 Task: Send an email with the signature Dana Mitchell with the subject Thank you for a resume and the message We need to set up a training session for the new employees. Could you please arrange for this to happen? from softage.10@softage.net to softage.1@softage.net and move the email from Sent Items to the folder Landing pages
Action: Mouse moved to (81, 89)
Screenshot: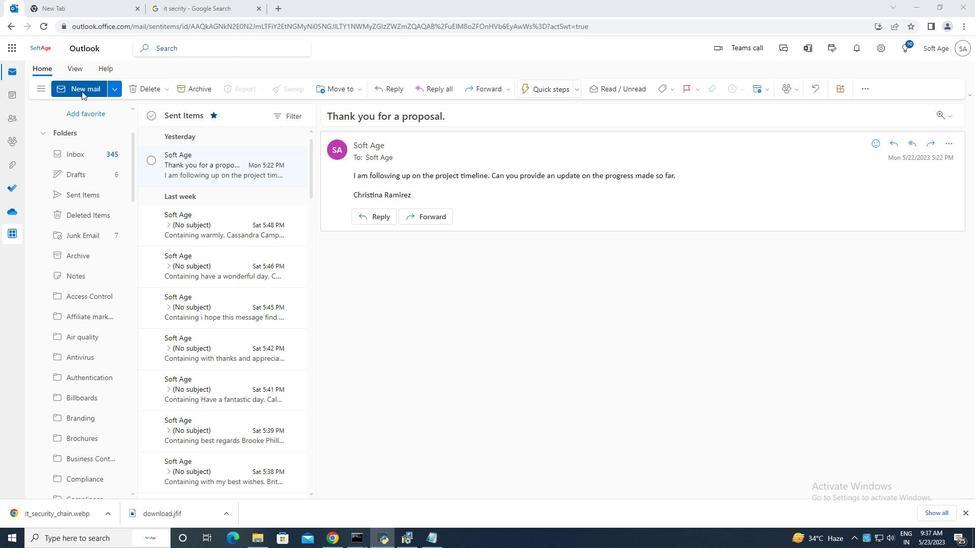 
Action: Mouse pressed left at (81, 89)
Screenshot: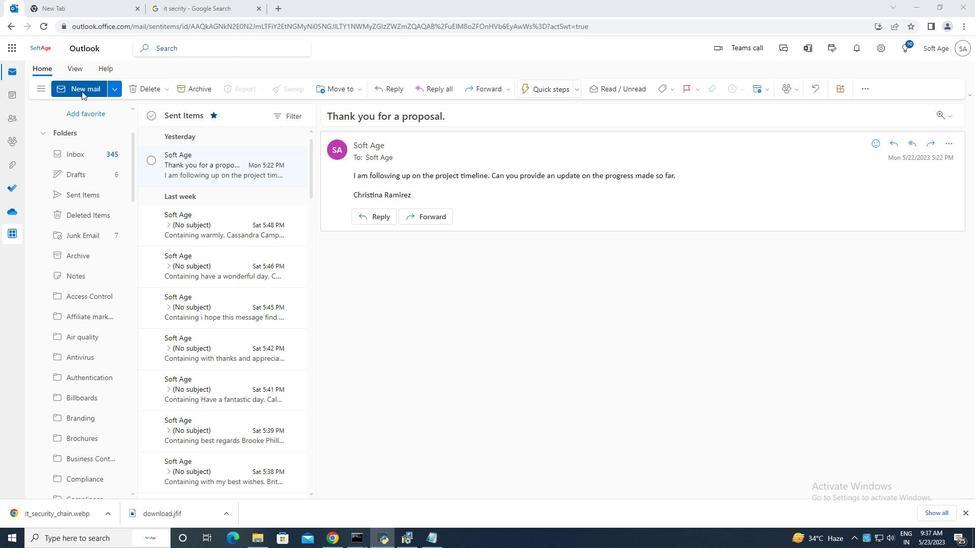 
Action: Mouse moved to (653, 90)
Screenshot: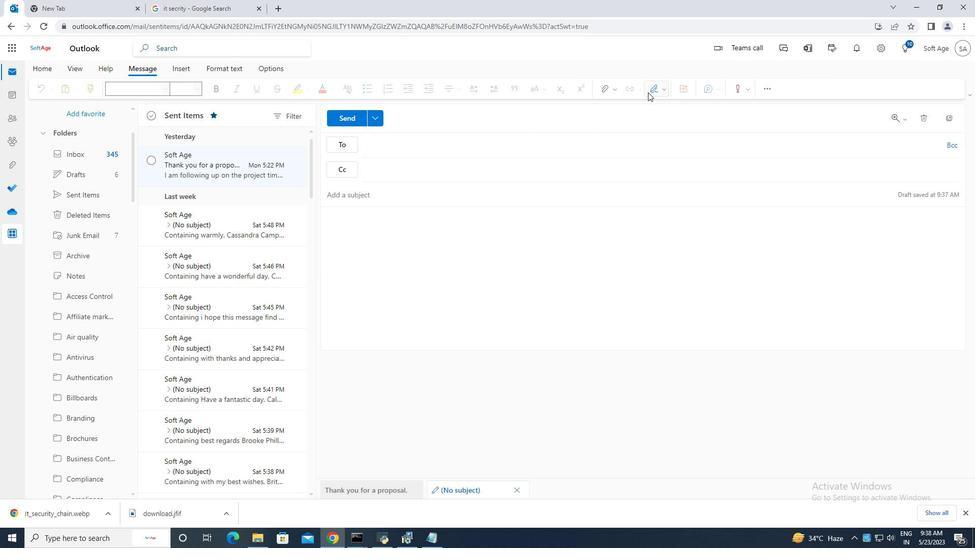 
Action: Mouse pressed left at (653, 90)
Screenshot: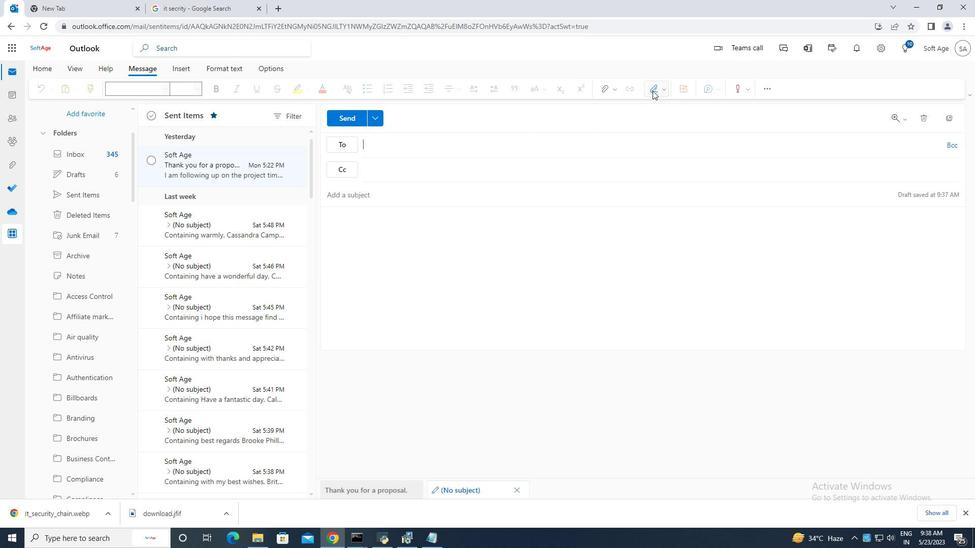 
Action: Mouse moved to (627, 133)
Screenshot: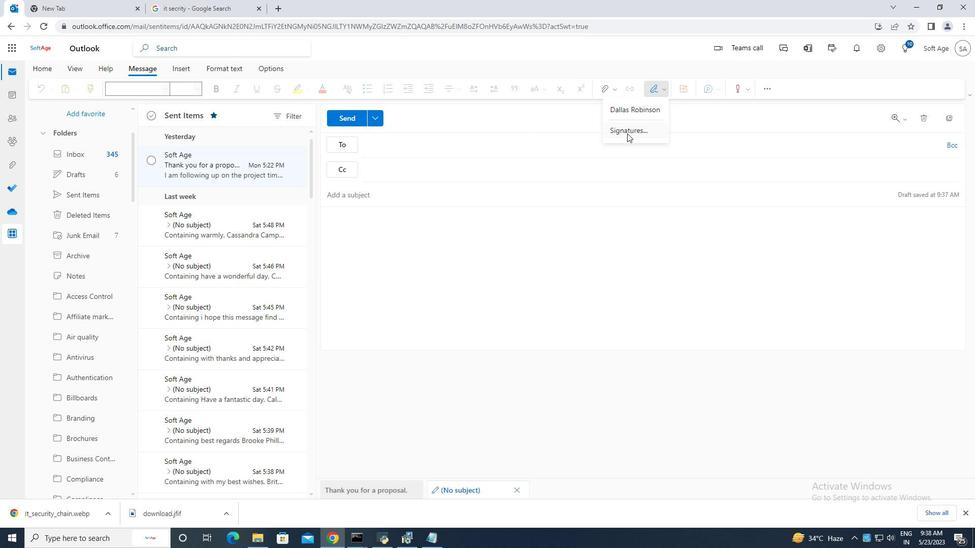 
Action: Mouse pressed left at (627, 133)
Screenshot: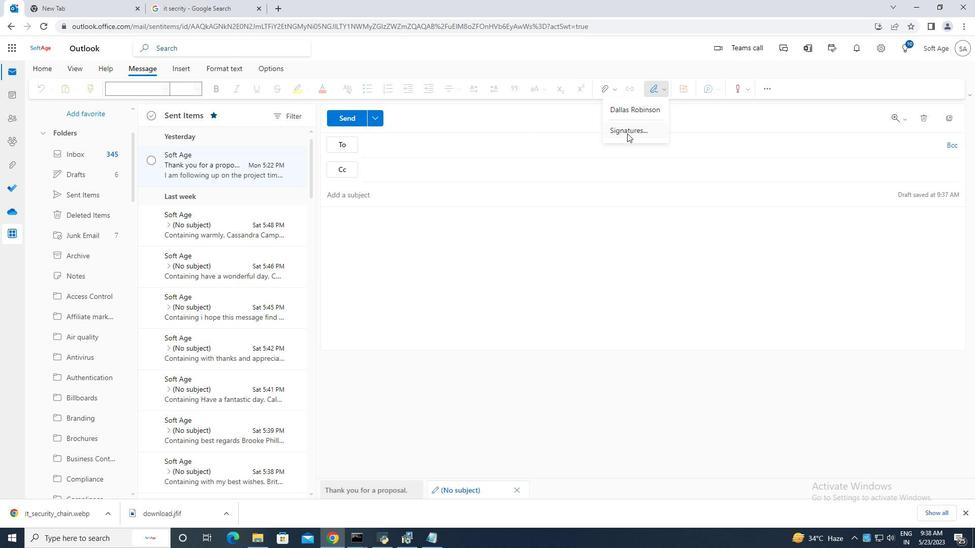 
Action: Mouse moved to (687, 168)
Screenshot: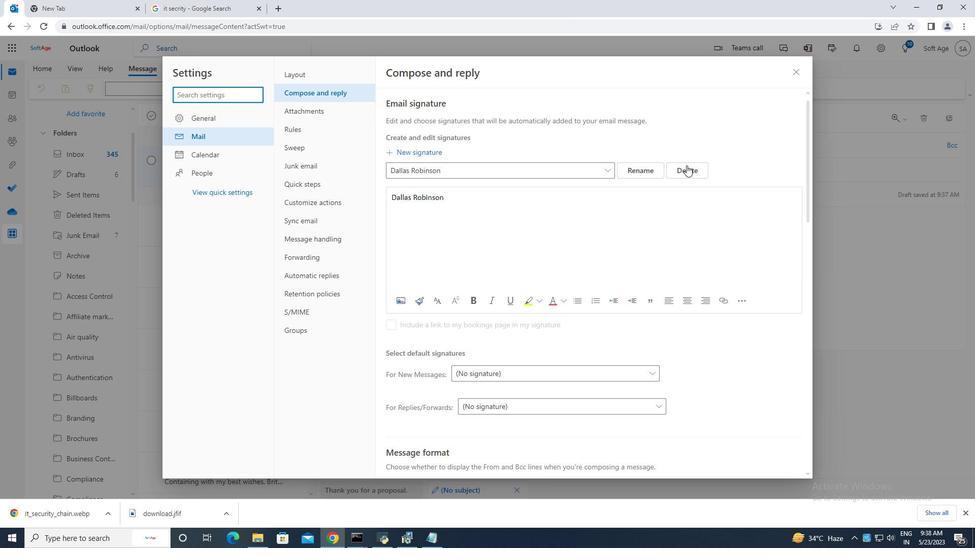 
Action: Mouse pressed left at (687, 168)
Screenshot: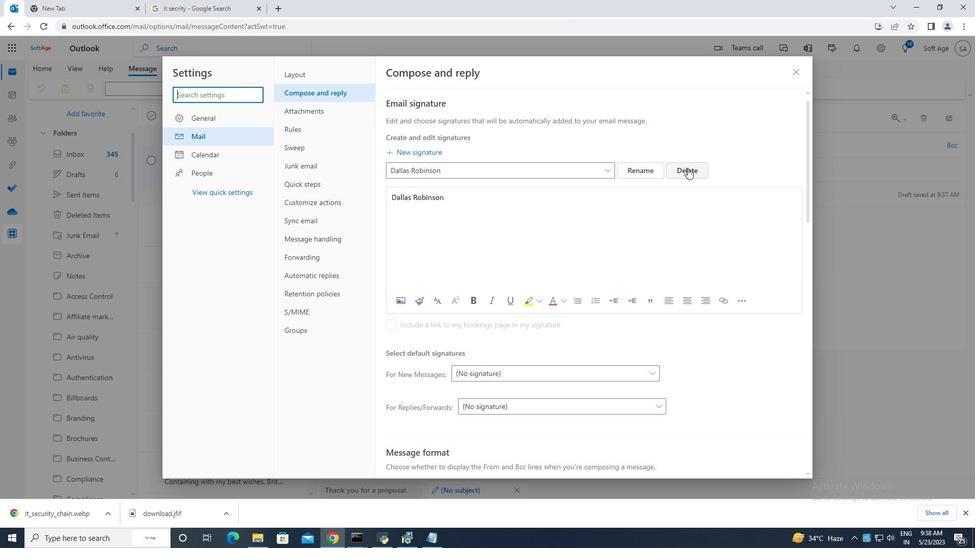 
Action: Mouse moved to (444, 168)
Screenshot: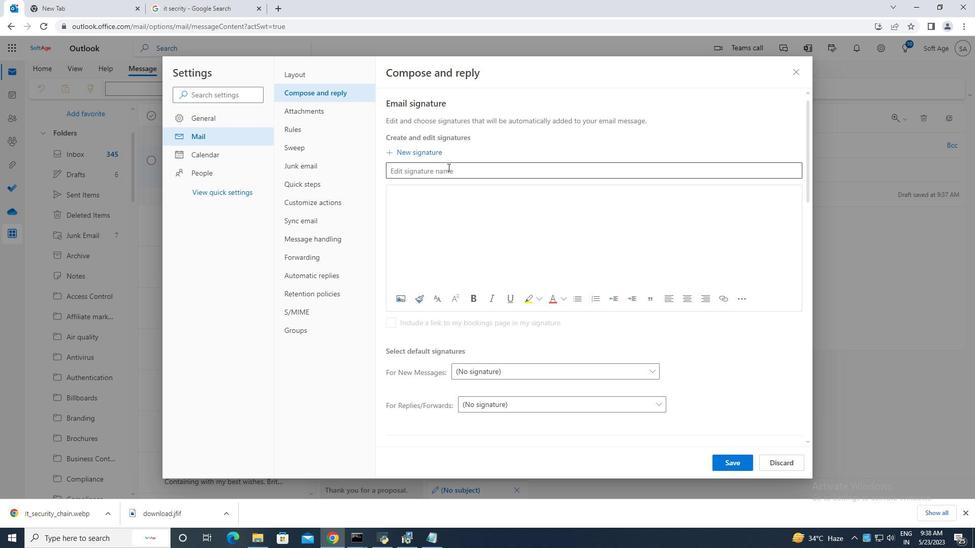 
Action: Mouse pressed left at (444, 168)
Screenshot: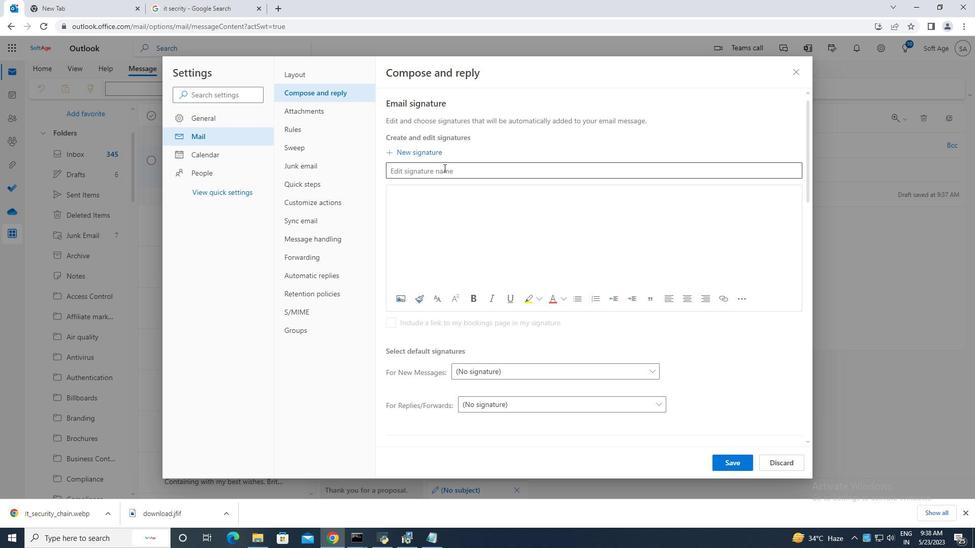 
Action: Mouse moved to (448, 170)
Screenshot: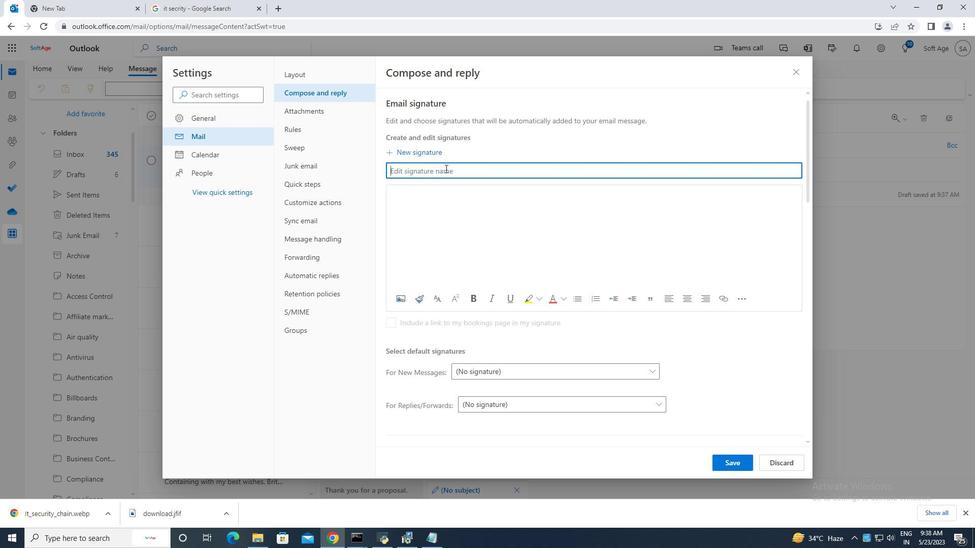 
Action: Key pressed <Key.caps_lock>D<Key.caps_lock>ana<Key.space><Key.caps_lock>M<Key.caps_lock>itchell<Key.space>
Screenshot: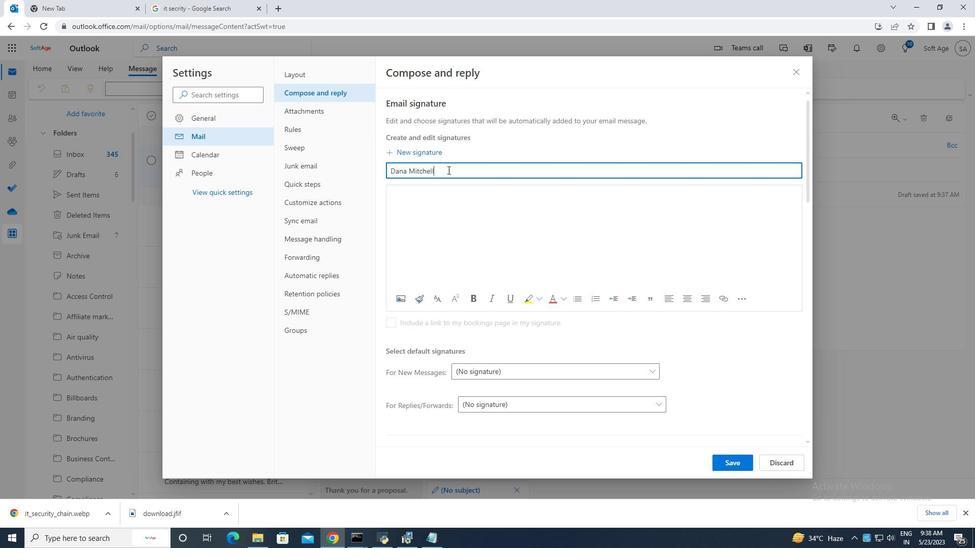 
Action: Mouse moved to (401, 207)
Screenshot: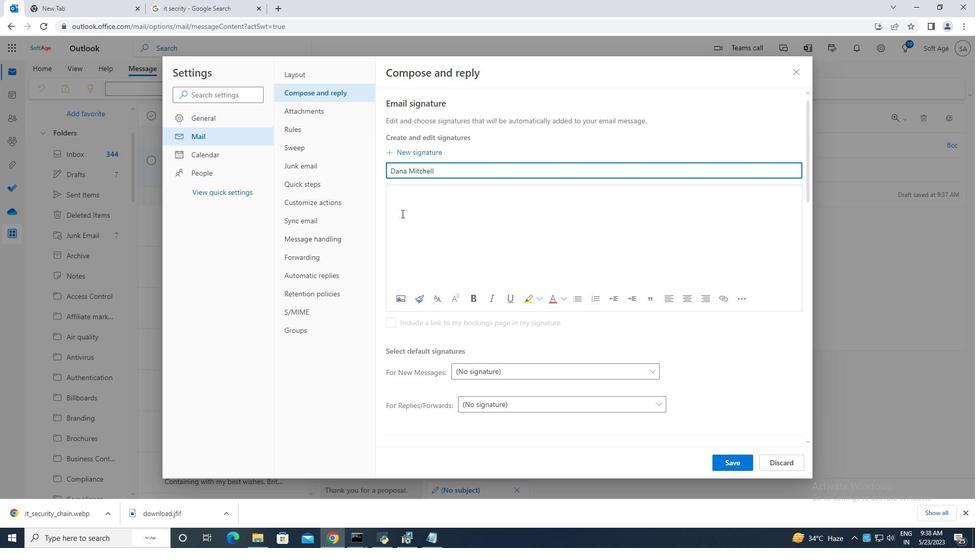 
Action: Mouse pressed left at (401, 207)
Screenshot: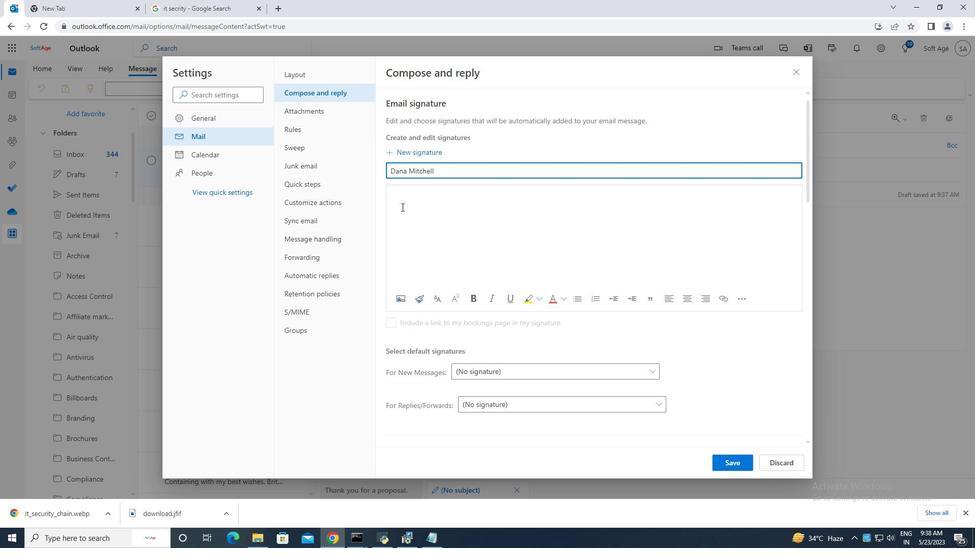
Action: Mouse moved to (402, 207)
Screenshot: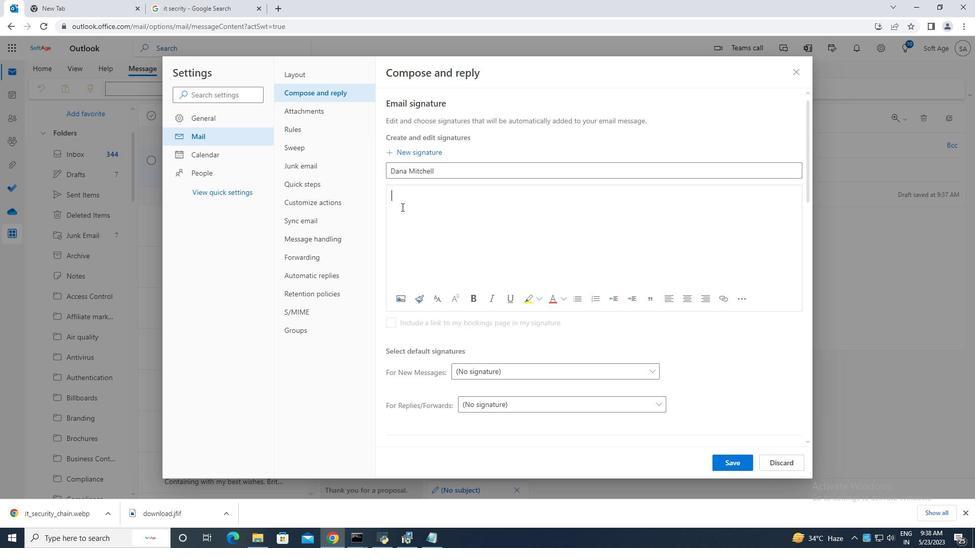 
Action: Key pressed <Key.caps_lock>D<Key.caps_lock>ana<Key.space><Key.caps_lock>M<Key.caps_lock>itchell
Screenshot: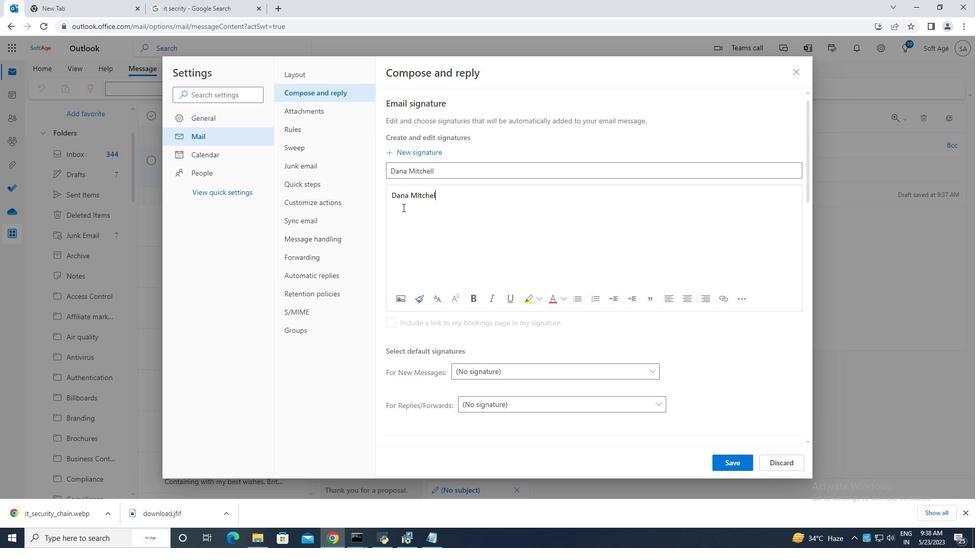 
Action: Mouse moved to (718, 459)
Screenshot: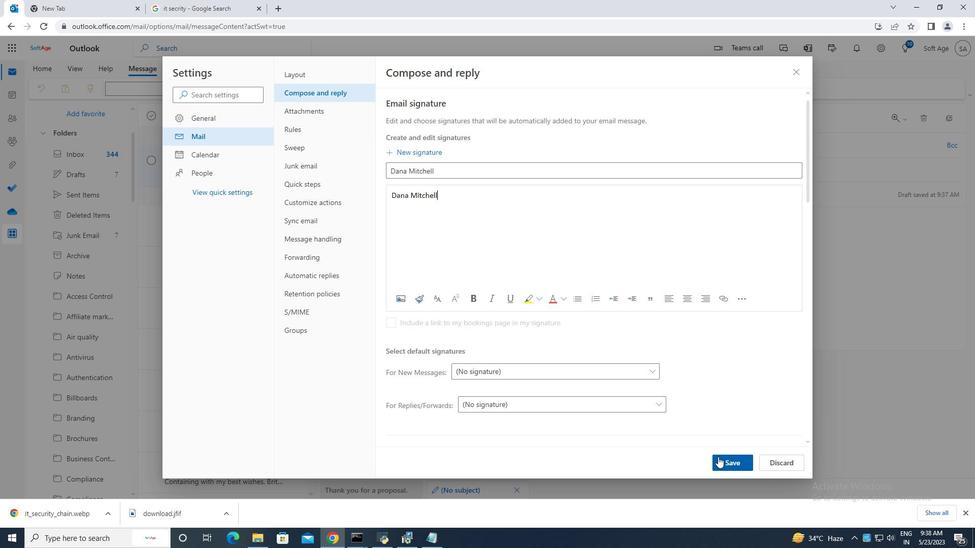 
Action: Mouse pressed left at (718, 459)
Screenshot: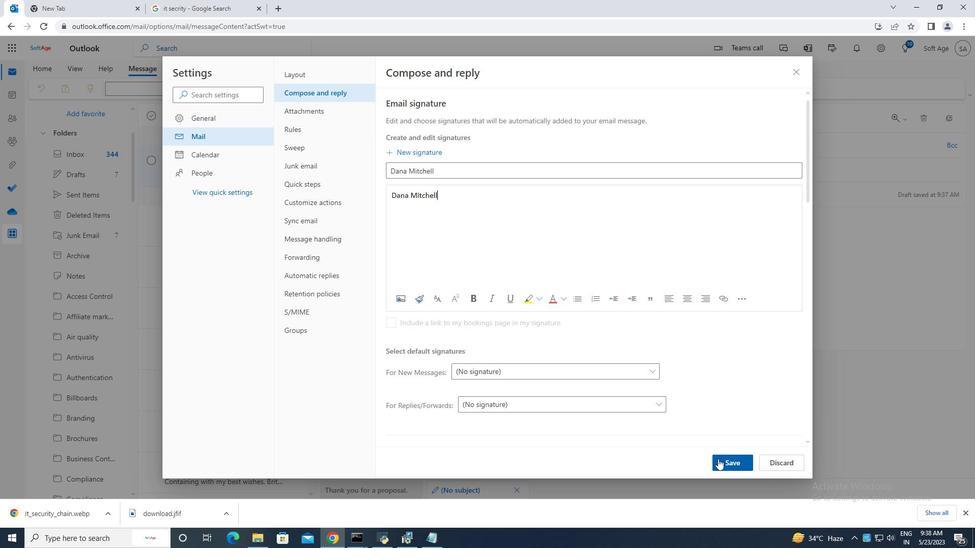 
Action: Mouse moved to (797, 72)
Screenshot: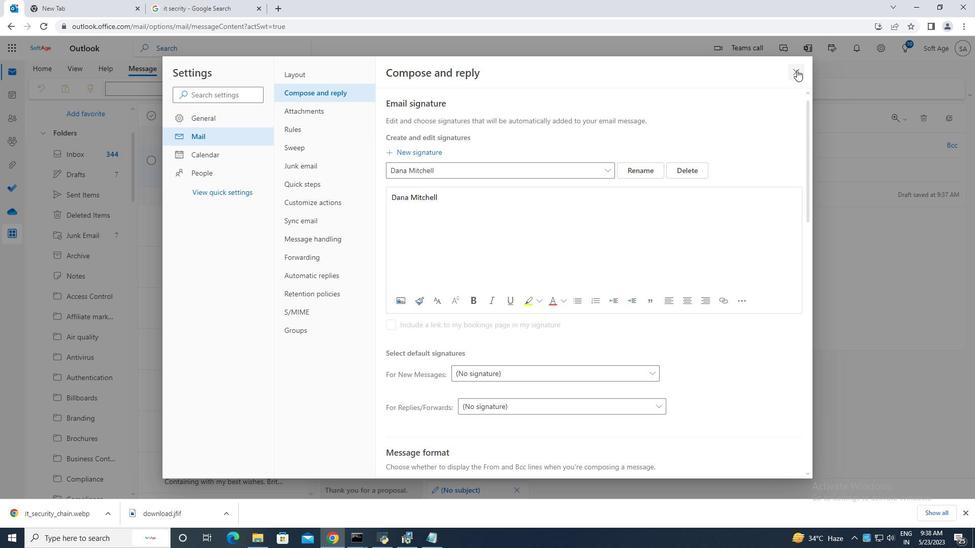 
Action: Mouse pressed left at (797, 72)
Screenshot: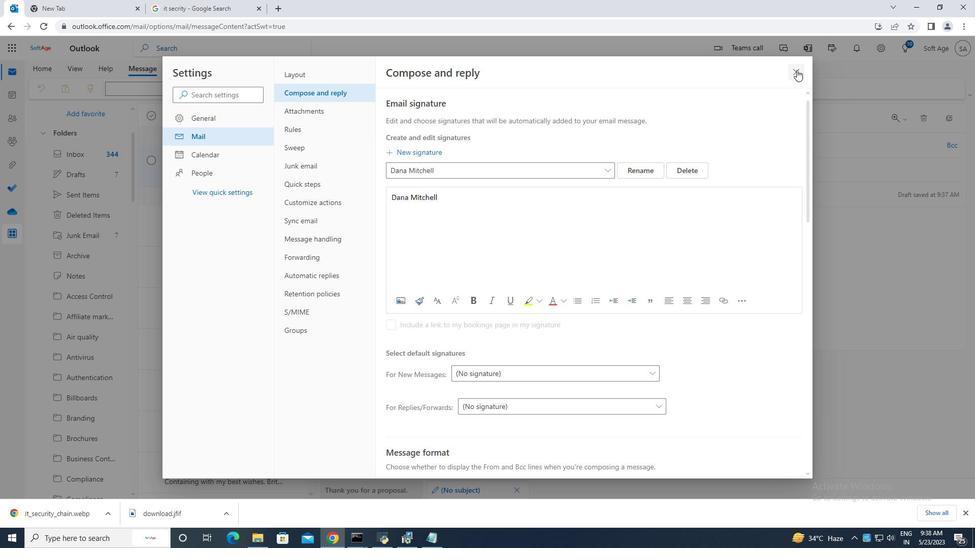 
Action: Mouse moved to (655, 92)
Screenshot: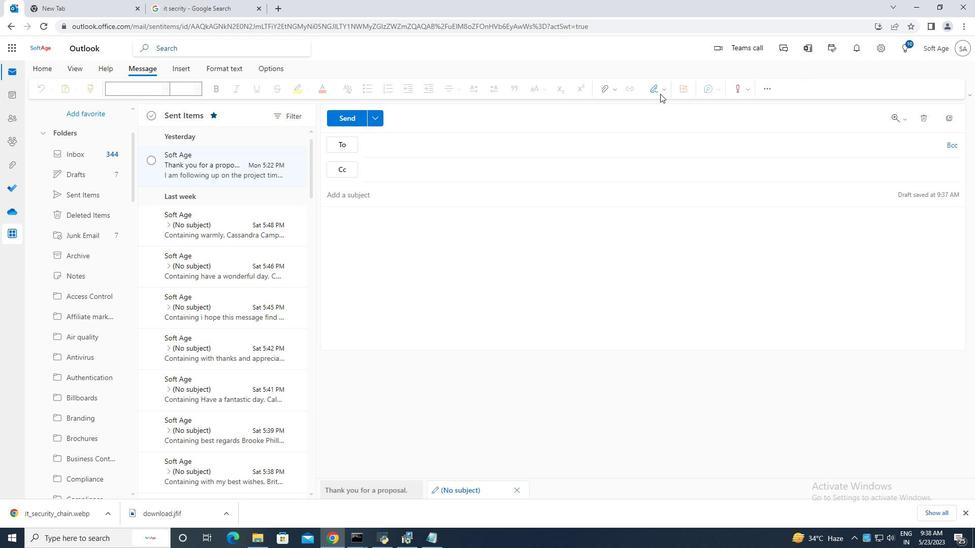 
Action: Mouse pressed left at (655, 92)
Screenshot: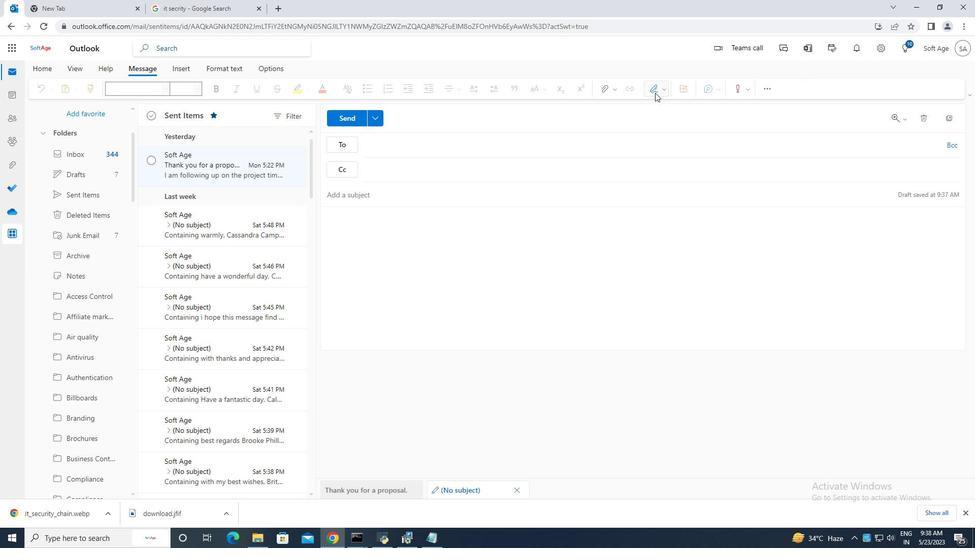 
Action: Mouse moved to (639, 107)
Screenshot: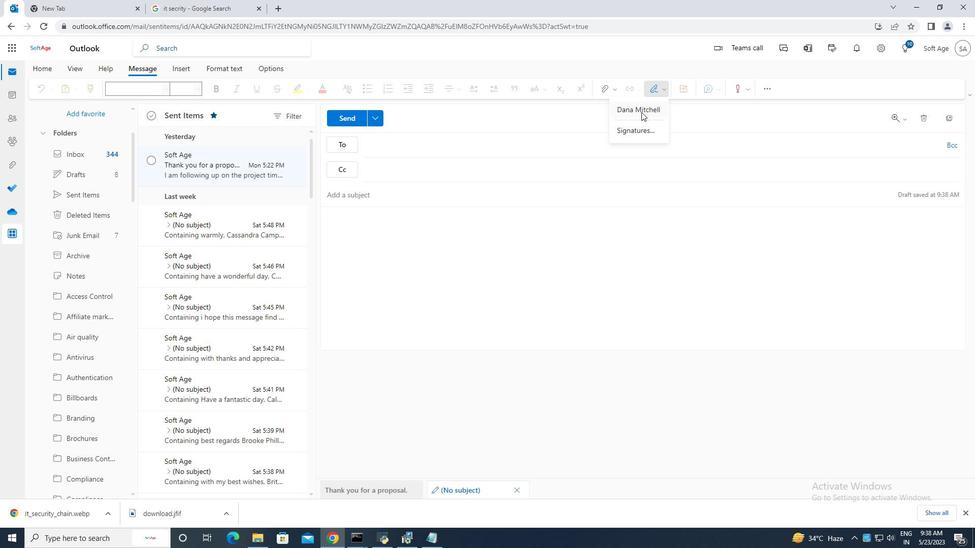 
Action: Mouse pressed left at (639, 107)
Screenshot: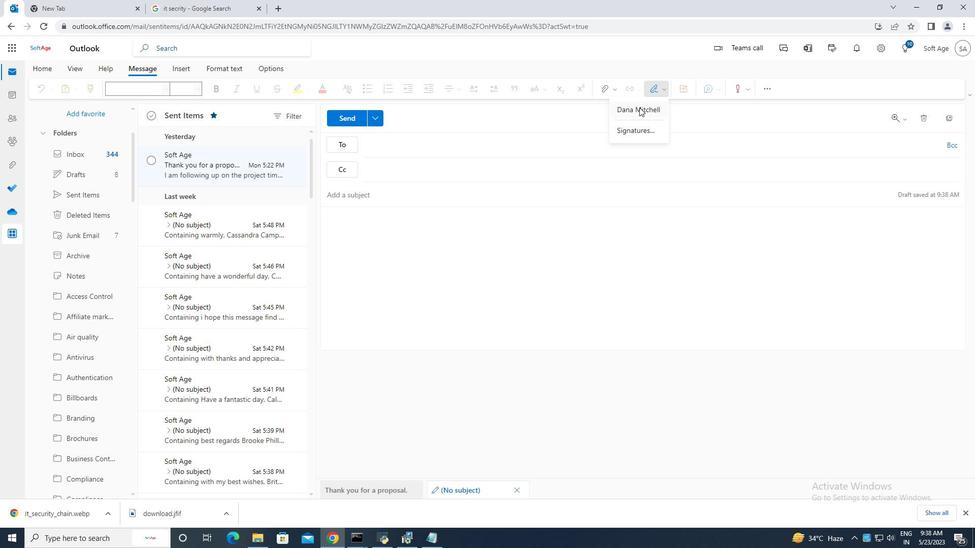 
Action: Mouse moved to (354, 217)
Screenshot: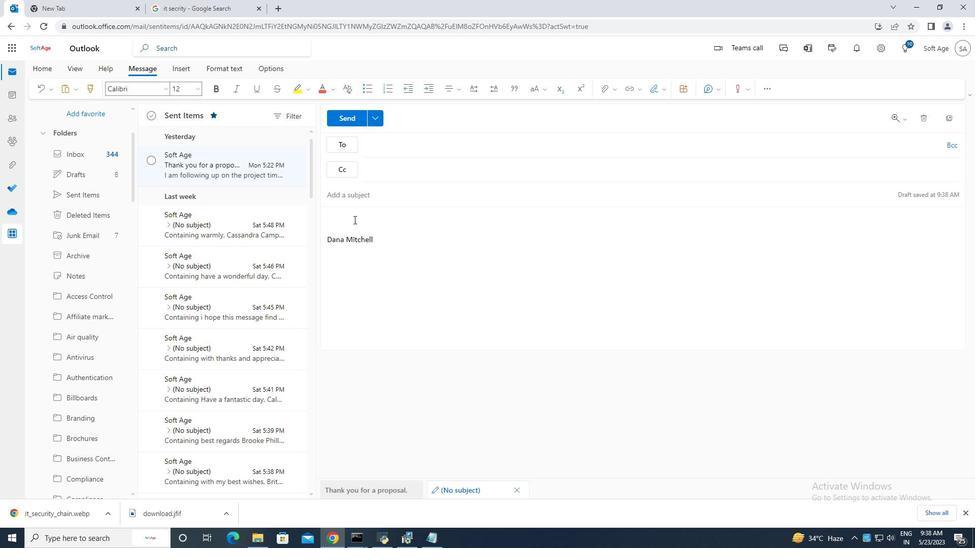 
Action: Key pressed <Key.caps_lock>T<Key.caps_lock>hank<Key.space>you<Key.space>with<Key.space><Key.backspace><Key.backspace><Key.backspace><Key.backspace><Key.backspace>for<Key.space>a<Key.space>resume<Key.space><Key.backspace>.
Screenshot: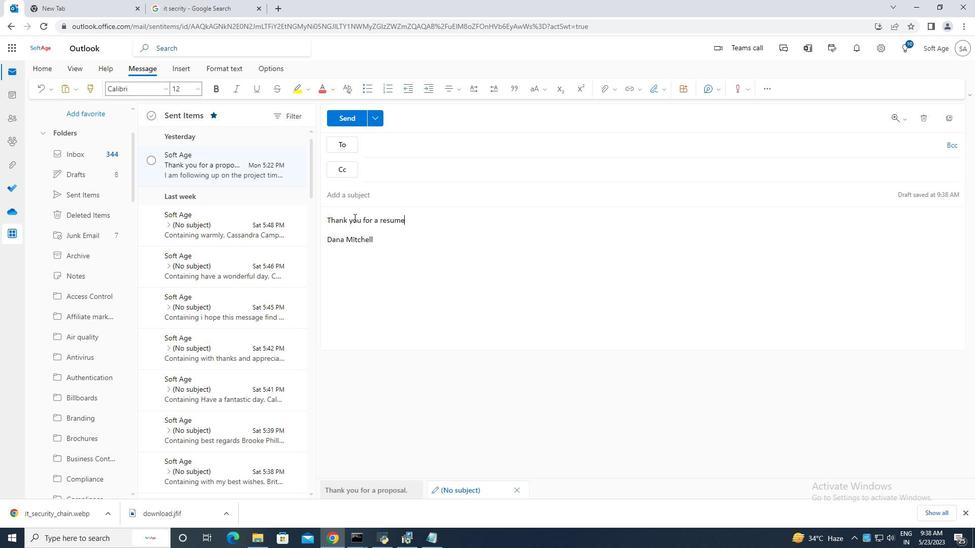 
Action: Mouse moved to (335, 225)
Screenshot: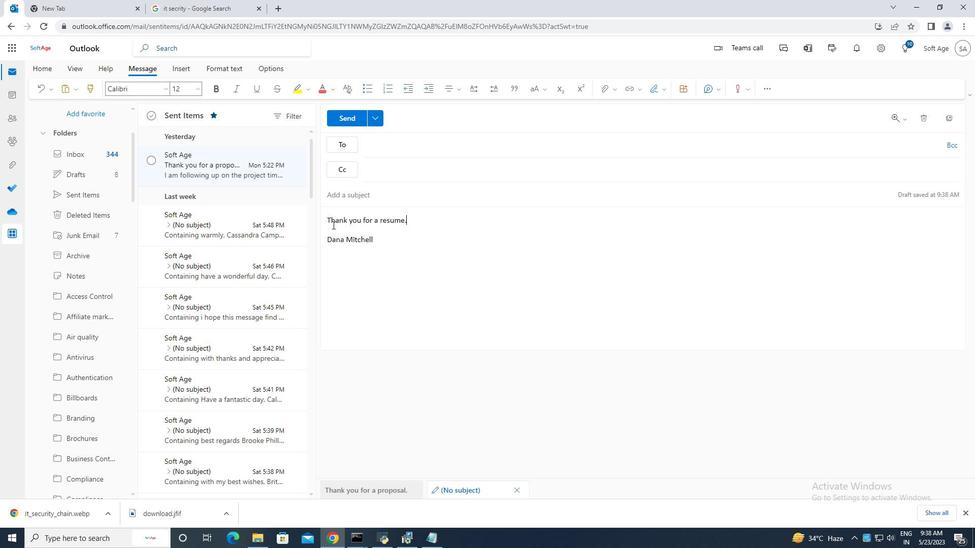 
Action: Key pressed <Key.backspace><Key.backspace><Key.backspace><Key.backspace><Key.backspace><Key.backspace><Key.backspace><Key.backspace><Key.backspace><Key.backspace><Key.backspace><Key.backspace><Key.backspace><Key.backspace><Key.backspace><Key.backspace><Key.backspace><Key.backspace><Key.backspace><Key.backspace><Key.backspace><Key.backspace><Key.backspace>
Screenshot: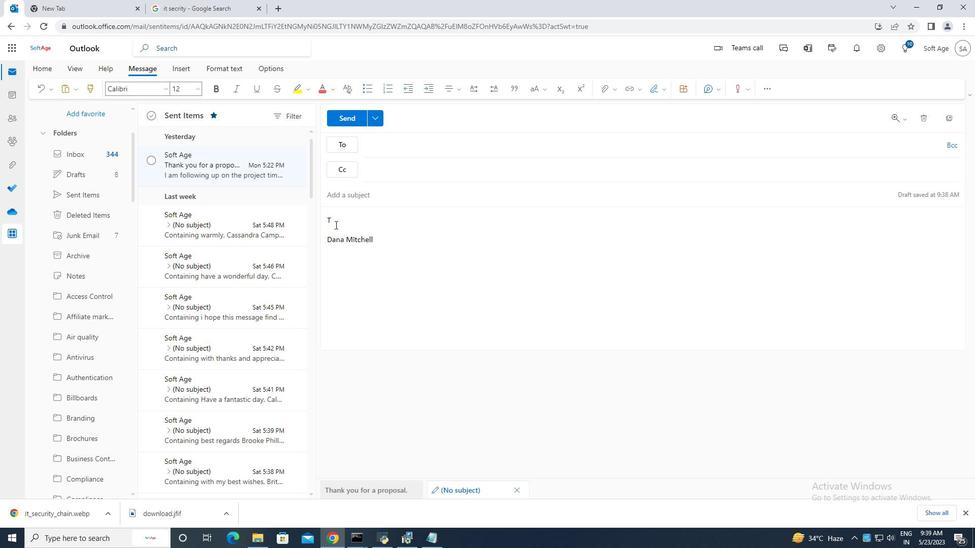 
Action: Mouse moved to (355, 190)
Screenshot: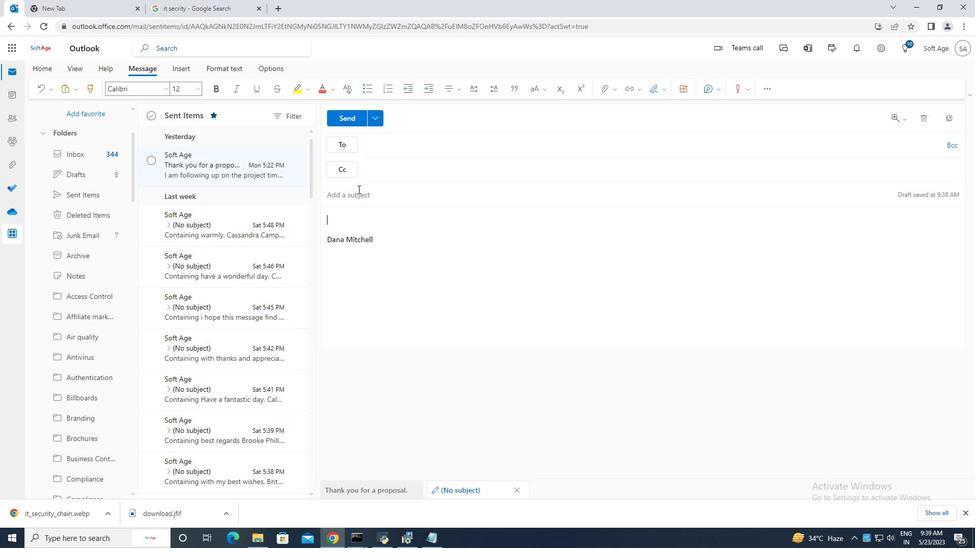 
Action: Mouse pressed left at (355, 190)
Screenshot: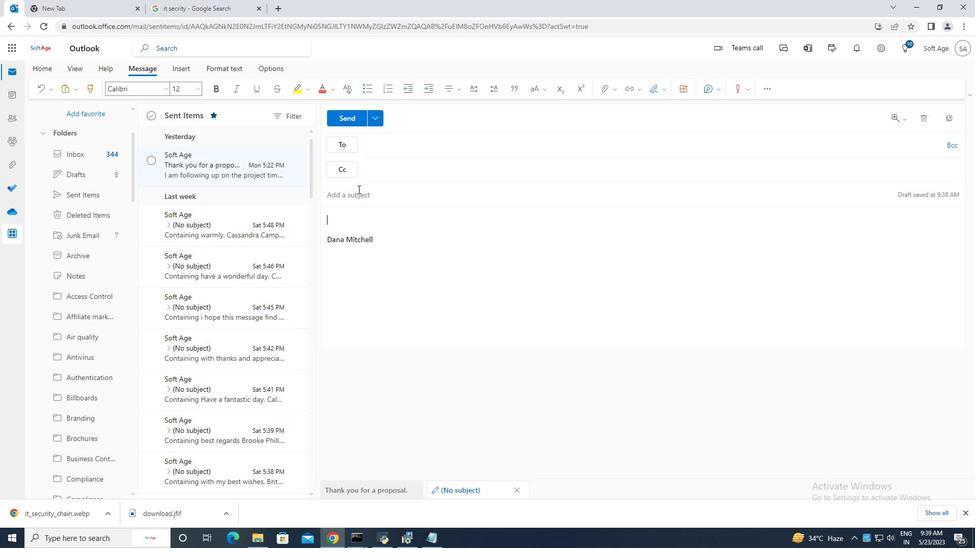 
Action: Key pressed <Key.caps_lock>T<Key.caps_lock>hank<Key.space>you<Key.space>for<Key.space>a<Key.space>resume<Key.space><Key.backspace>.
Screenshot: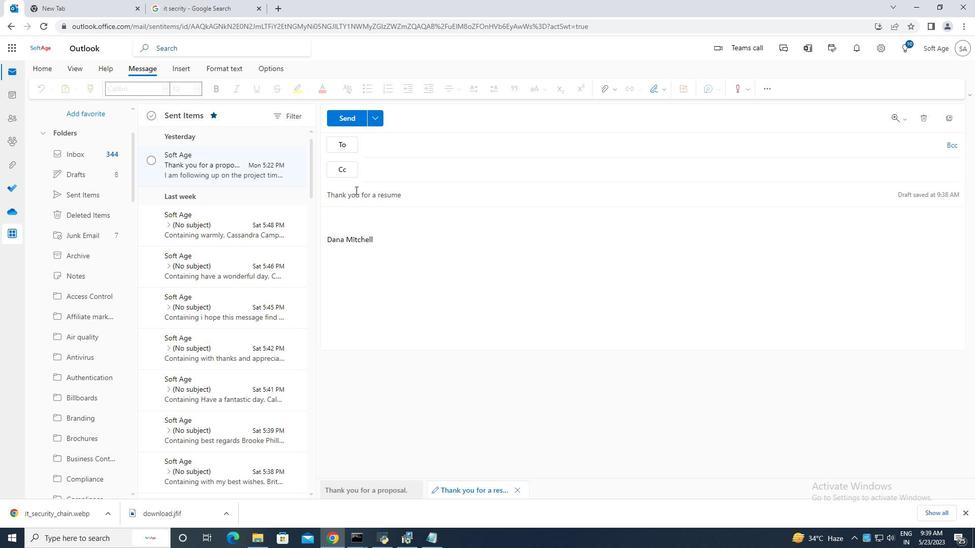 
Action: Mouse moved to (361, 218)
Screenshot: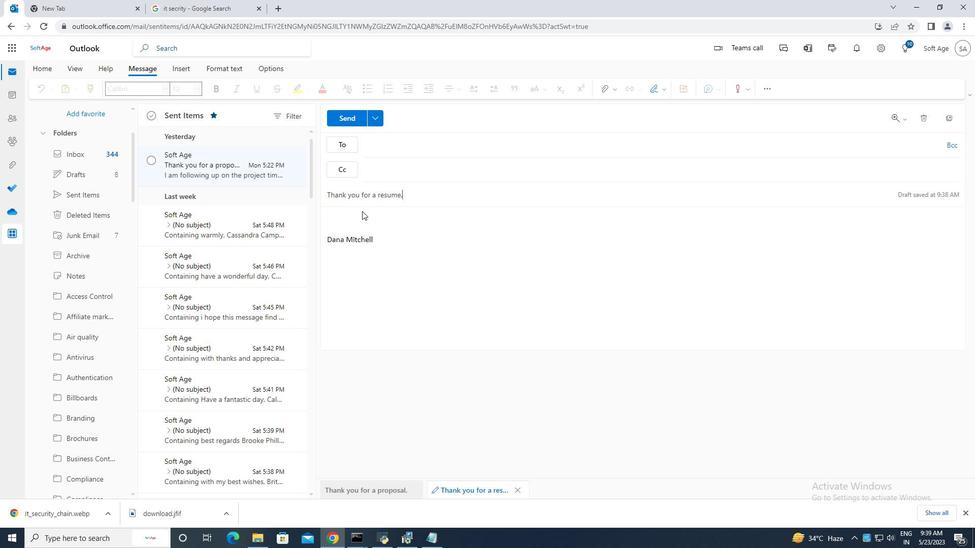 
Action: Mouse pressed left at (361, 218)
Screenshot: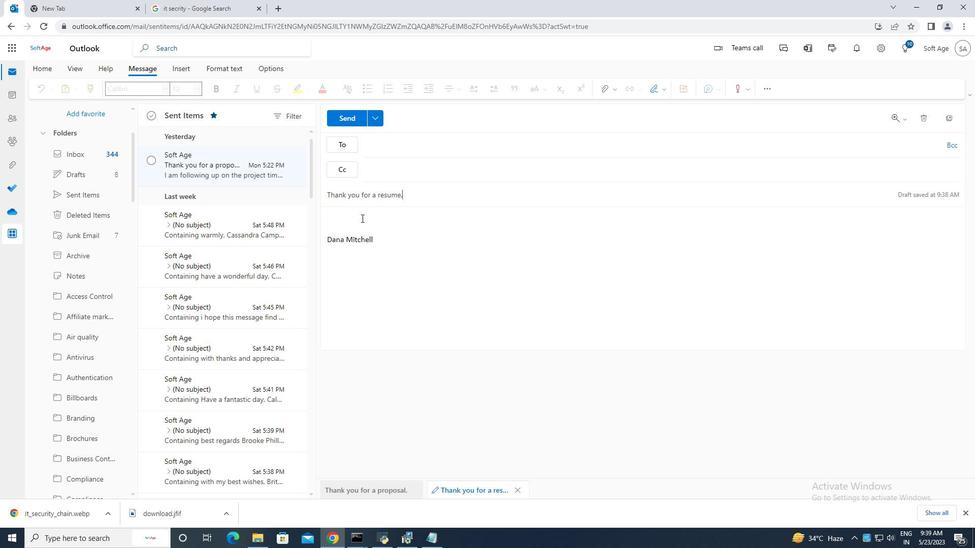 
Action: Key pressed <Key.caps_lock>W<Key.caps_lock>e<Key.space>need<Key.space>to<Key.space>set<Key.space>up<Key.space>a<Key.space>training<Key.space>session<Key.space>for<Key.space>the<Key.space>new<Key.space>employee.<Key.space><Key.caps_lock>C<Key.caps_lock>ould<Key.space>you<Key.space>please<Key.space>arrange<Key.space>for<Key.space>this<Key.space>to<Key.space>happen.
Screenshot: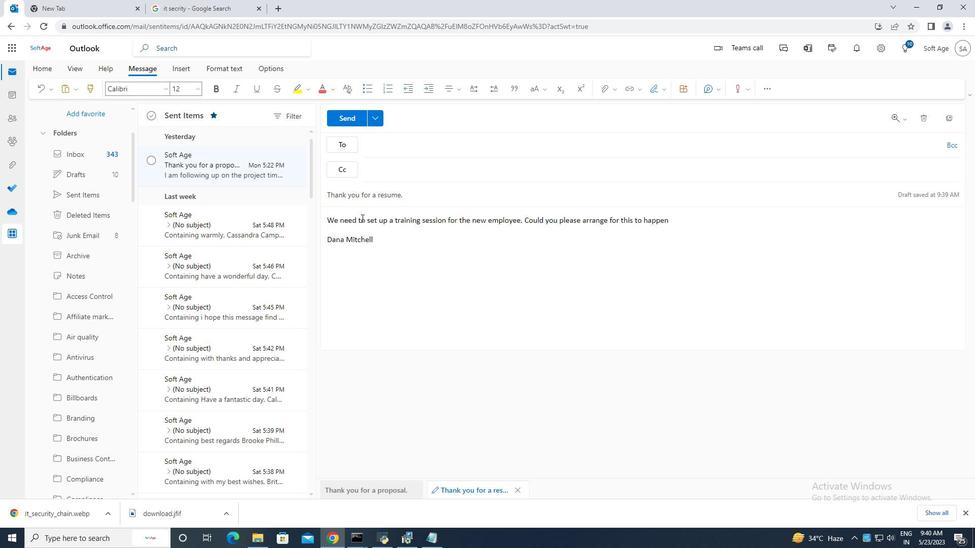 
Action: Mouse moved to (396, 142)
Screenshot: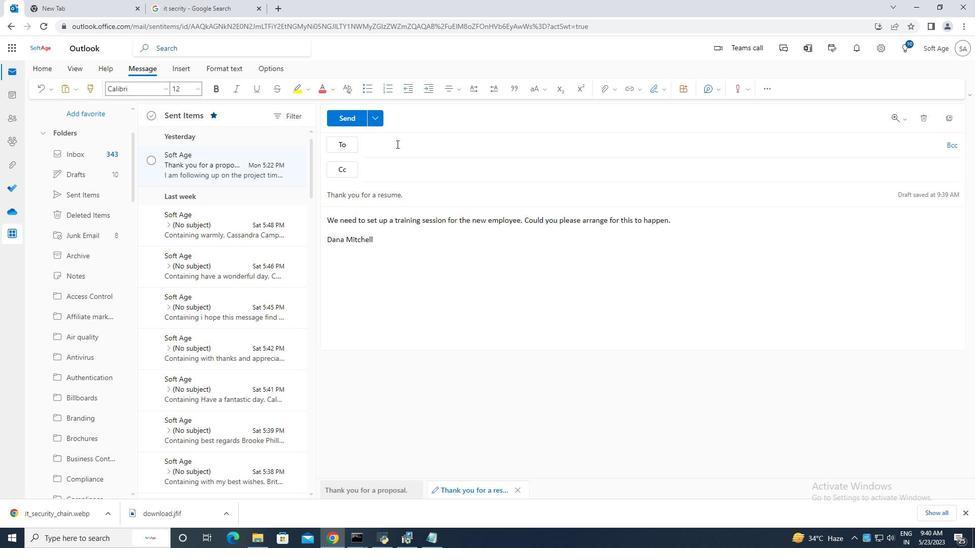 
Action: Mouse pressed left at (396, 142)
Screenshot: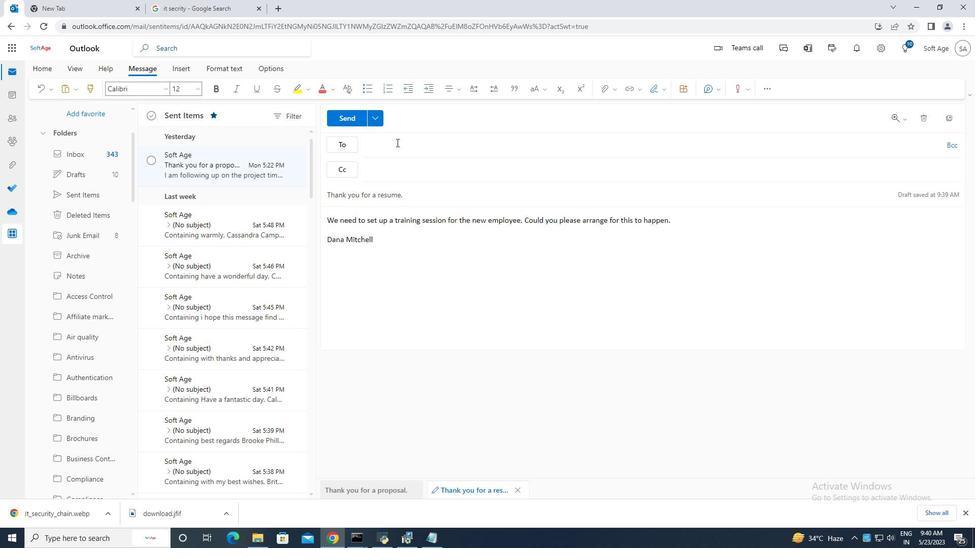 
Action: Mouse moved to (397, 142)
Screenshot: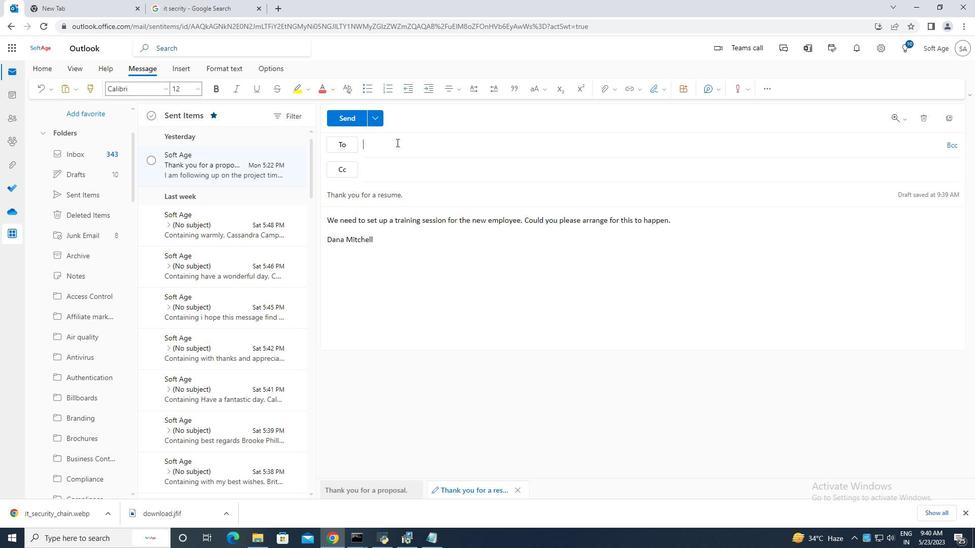 
Action: Key pressed softage.1<Key.shift>@
Screenshot: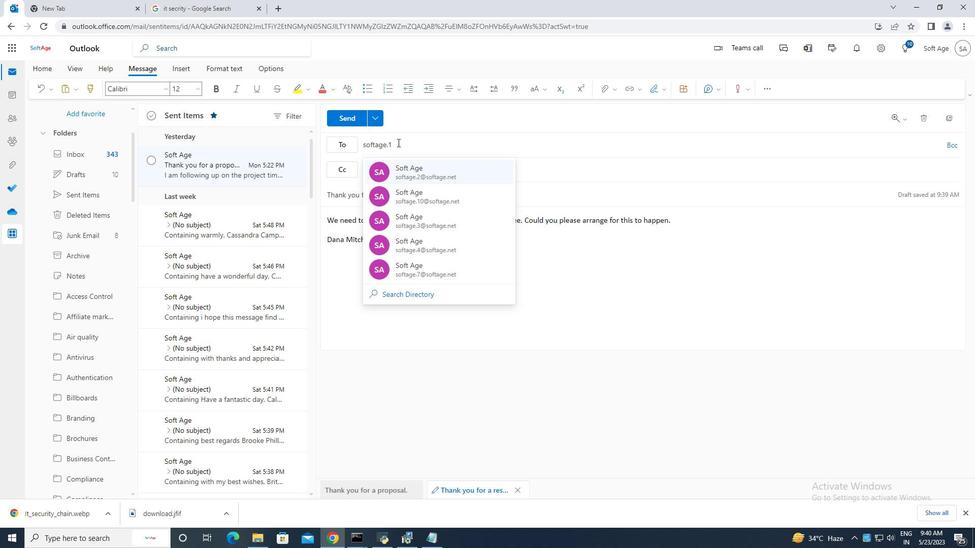 
Action: Mouse moved to (478, 224)
Screenshot: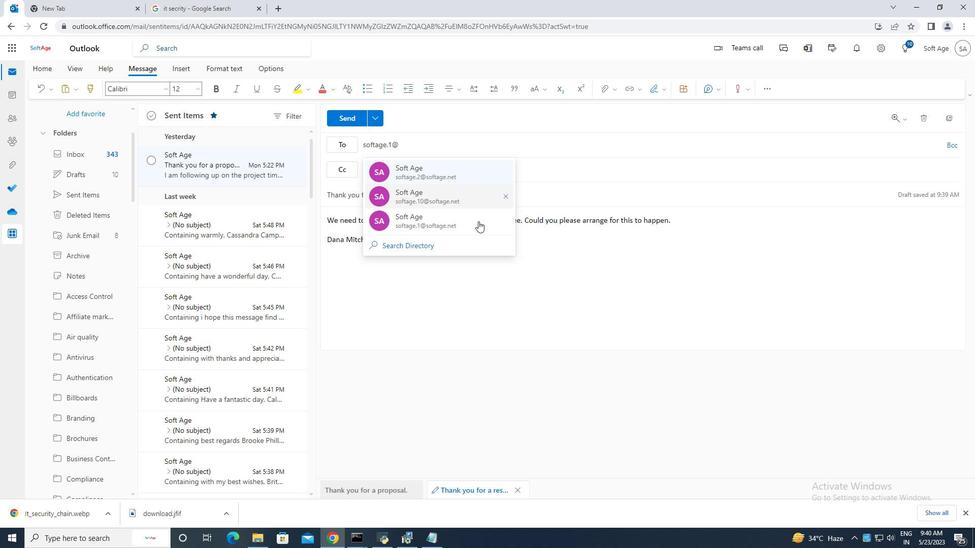 
Action: Mouse pressed left at (478, 224)
Screenshot: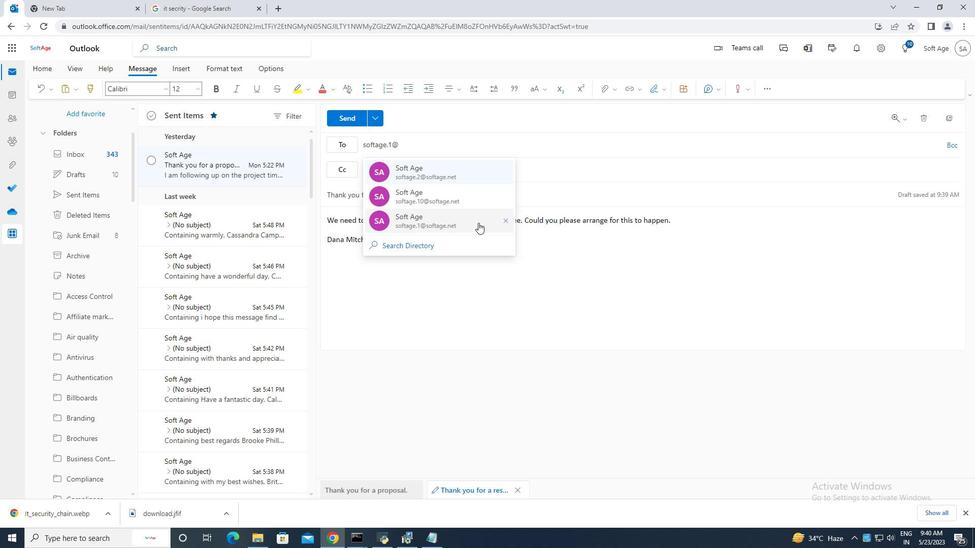 
Action: Mouse moved to (74, 463)
Screenshot: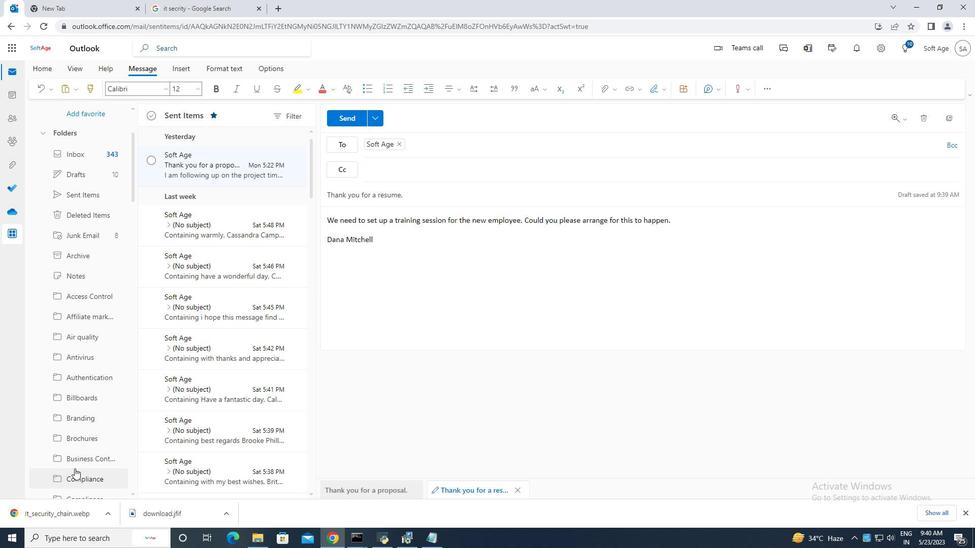 
Action: Mouse scrolled (74, 462) with delta (0, 0)
Screenshot: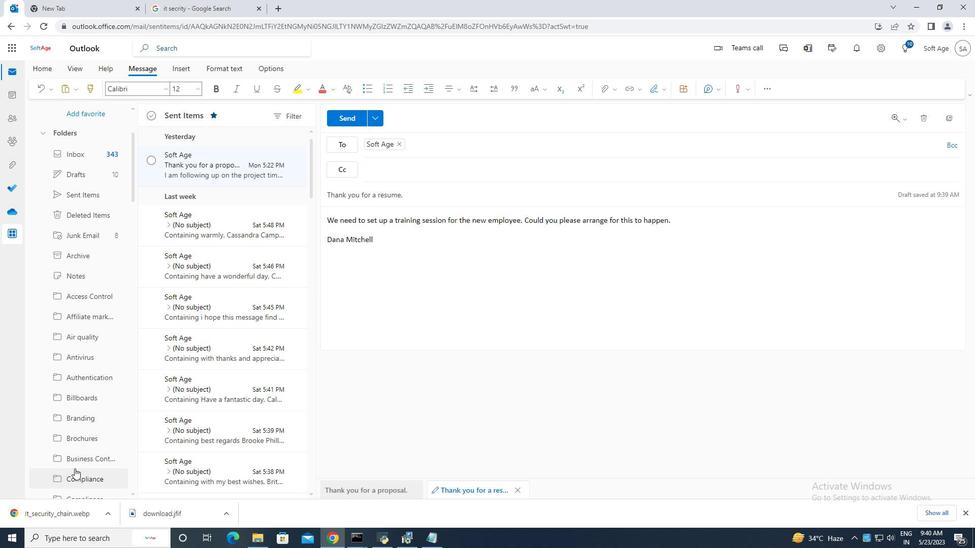 
Action: Mouse scrolled (74, 462) with delta (0, 0)
Screenshot: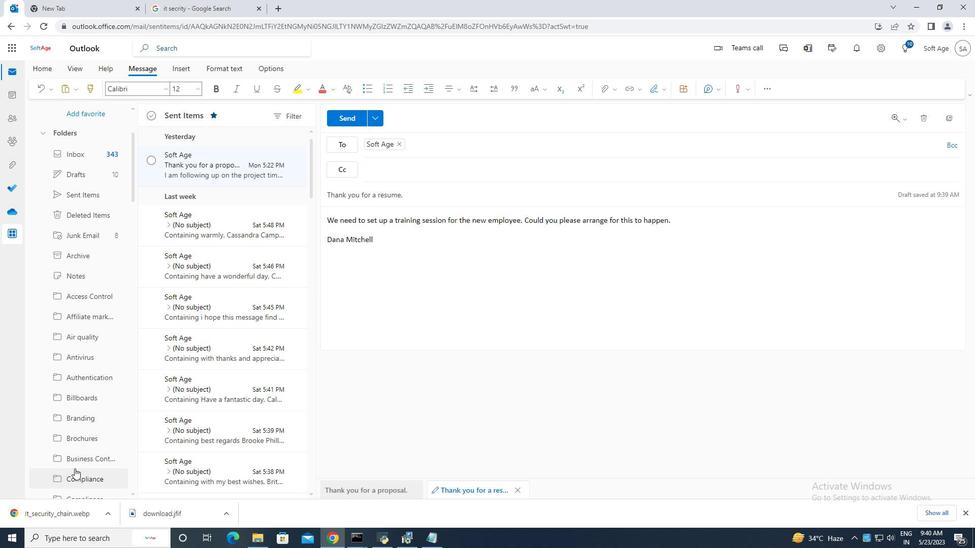 
Action: Mouse scrolled (74, 462) with delta (0, 0)
Screenshot: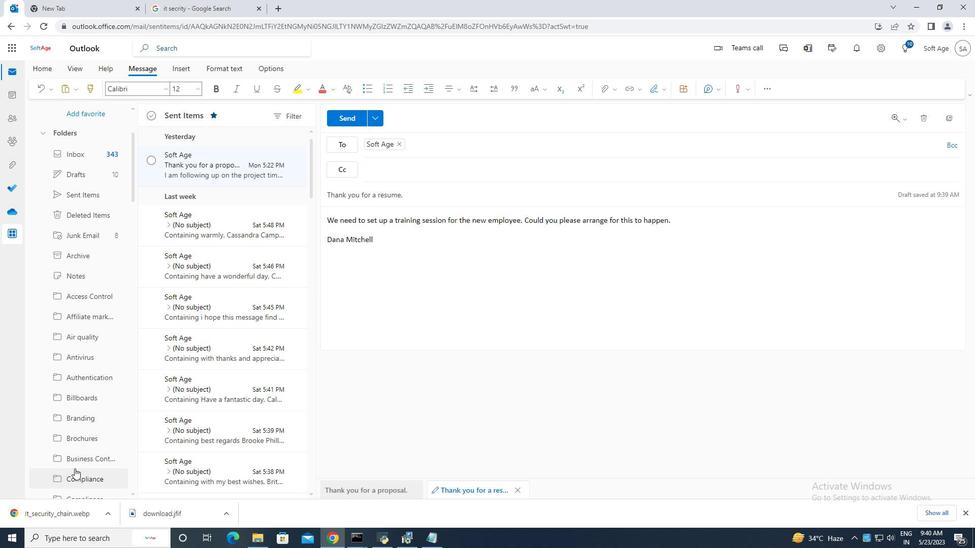 
Action: Mouse scrolled (74, 462) with delta (0, 0)
Screenshot: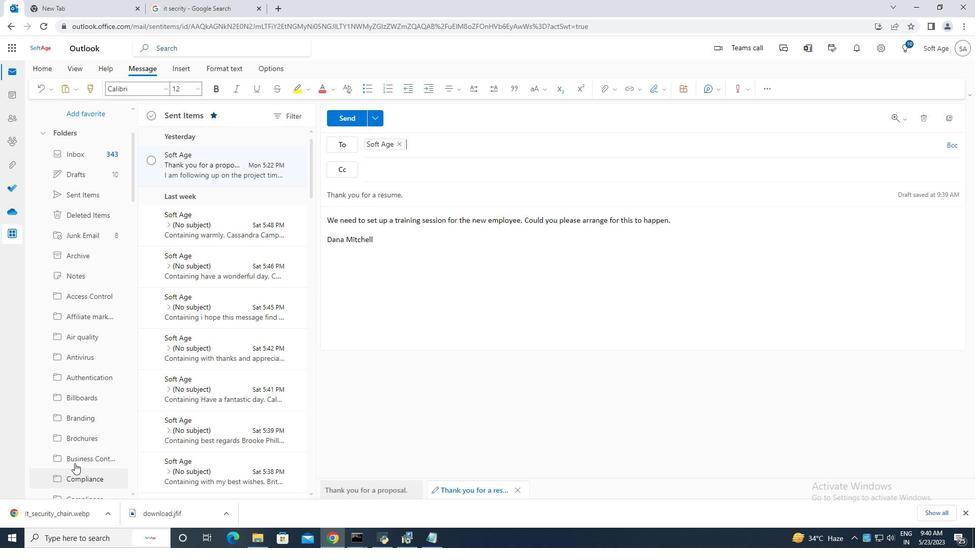 
Action: Mouse scrolled (74, 462) with delta (0, 0)
Screenshot: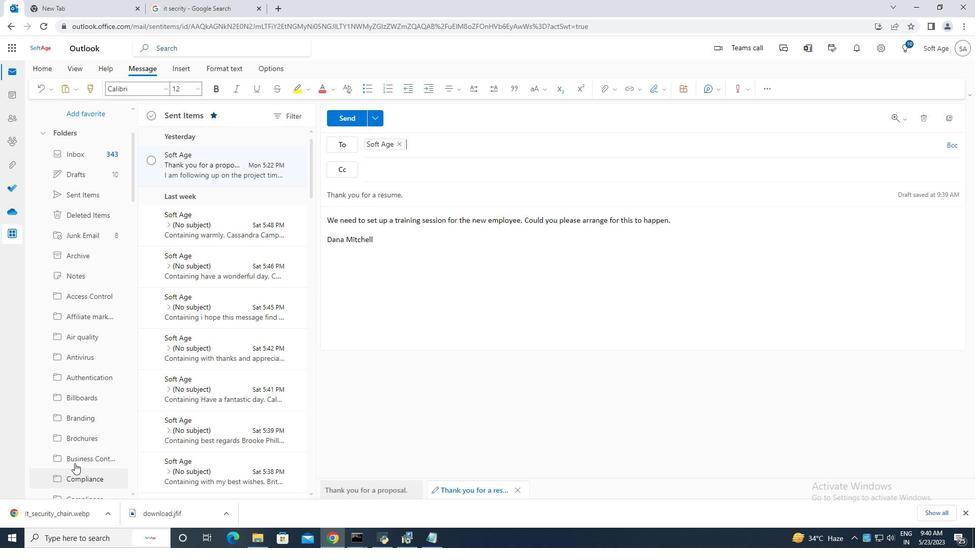 
Action: Mouse scrolled (74, 462) with delta (0, 0)
Screenshot: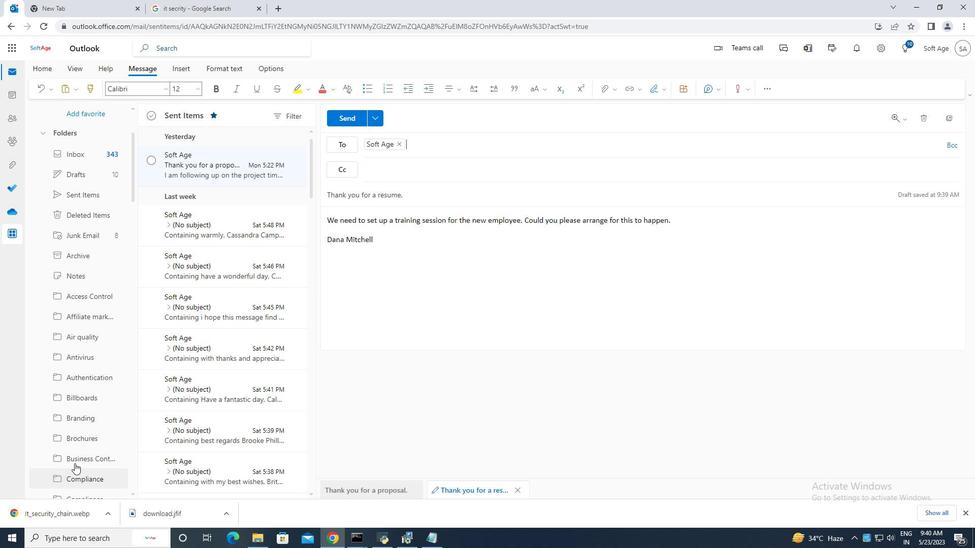 
Action: Mouse moved to (74, 462)
Screenshot: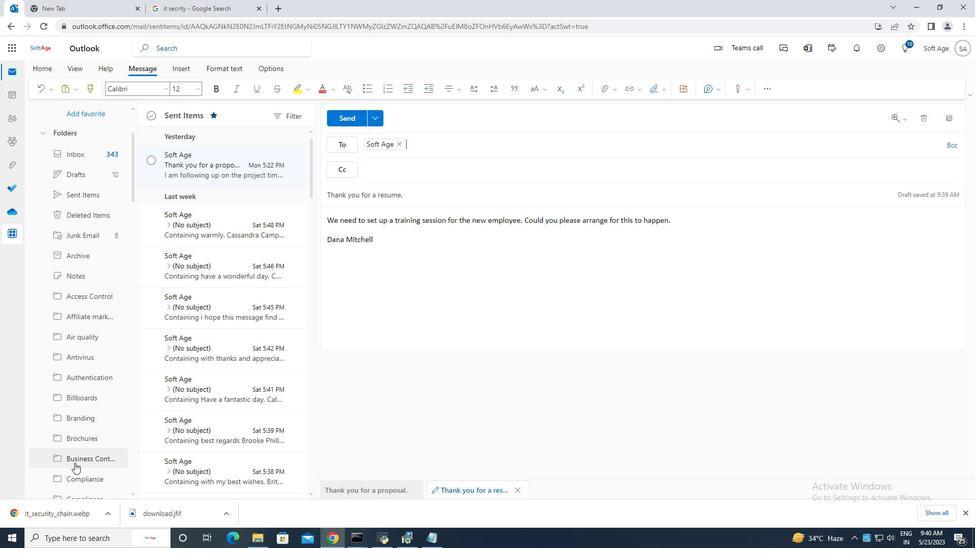 
Action: Mouse scrolled (74, 462) with delta (0, 0)
Screenshot: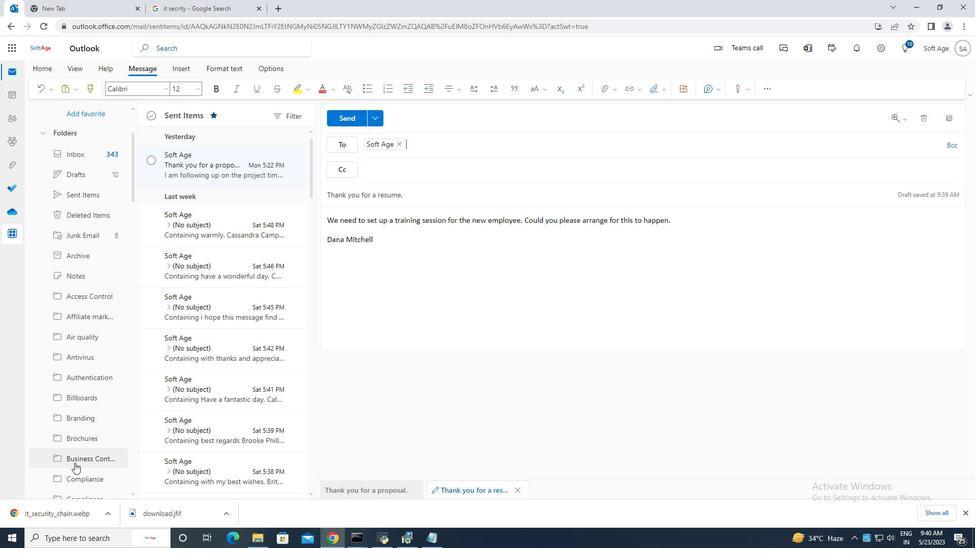 
Action: Mouse moved to (75, 464)
Screenshot: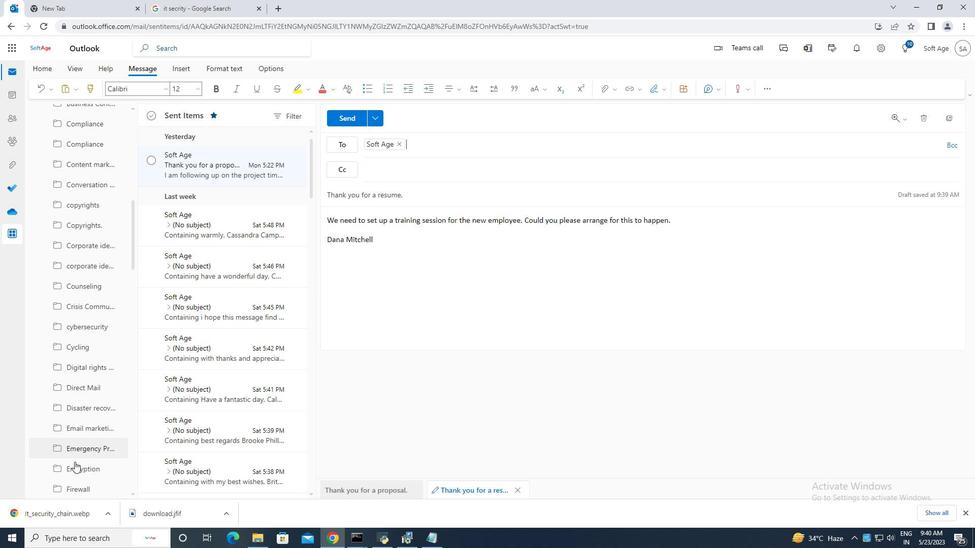 
Action: Mouse scrolled (75, 464) with delta (0, 0)
Screenshot: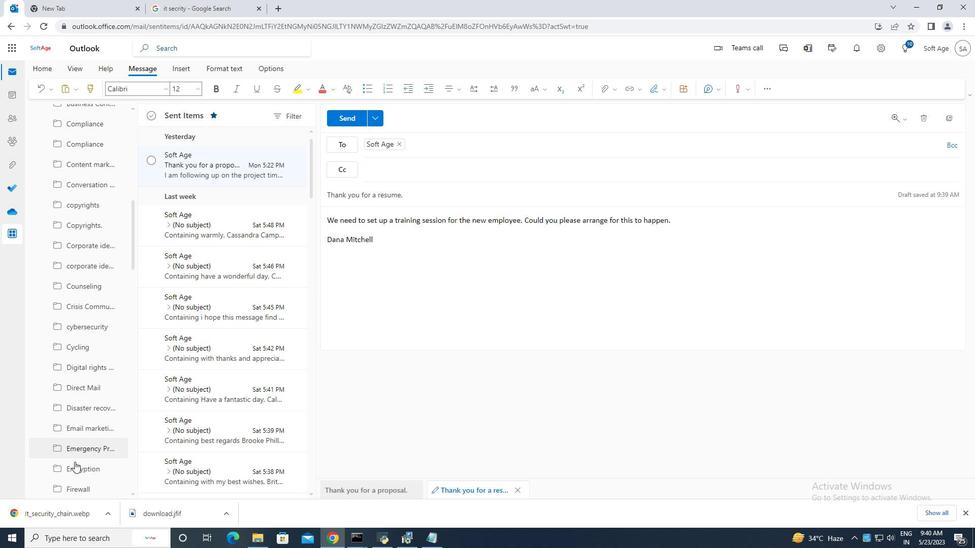 
Action: Mouse moved to (76, 464)
Screenshot: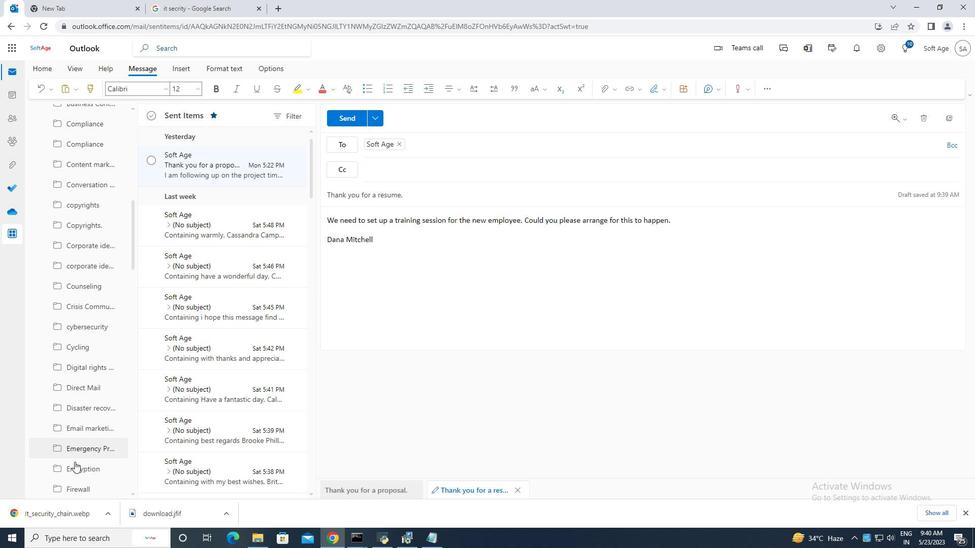 
Action: Mouse scrolled (76, 464) with delta (0, 0)
Screenshot: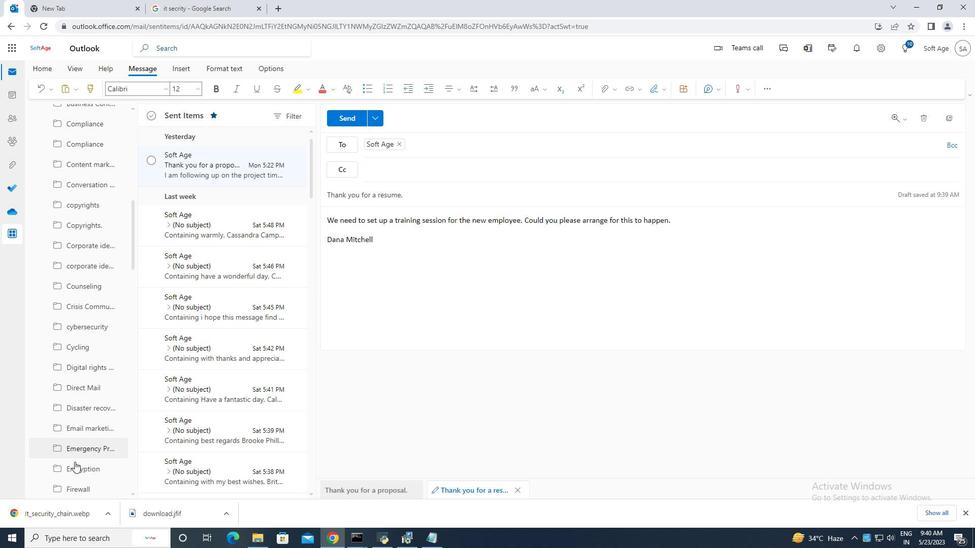 
Action: Mouse scrolled (76, 464) with delta (0, 0)
Screenshot: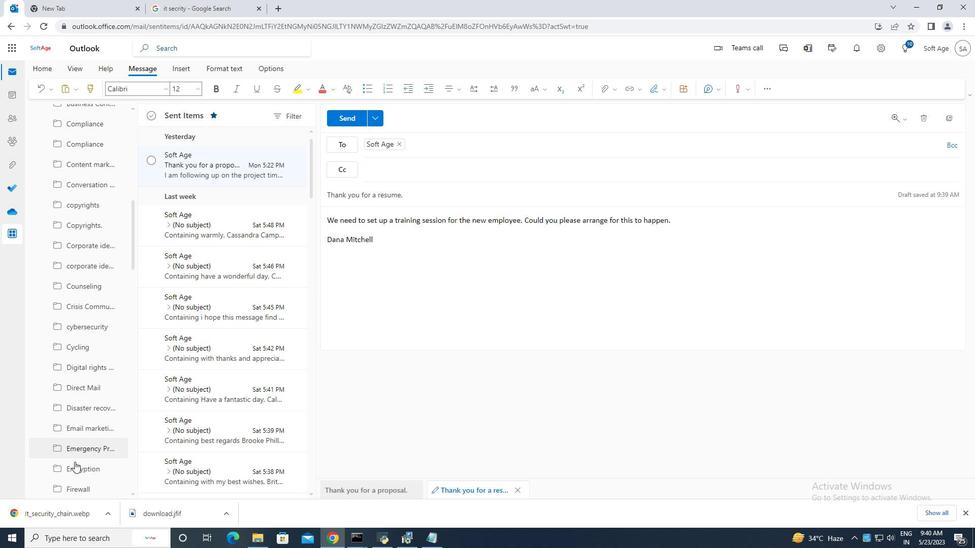 
Action: Mouse scrolled (76, 464) with delta (0, 0)
Screenshot: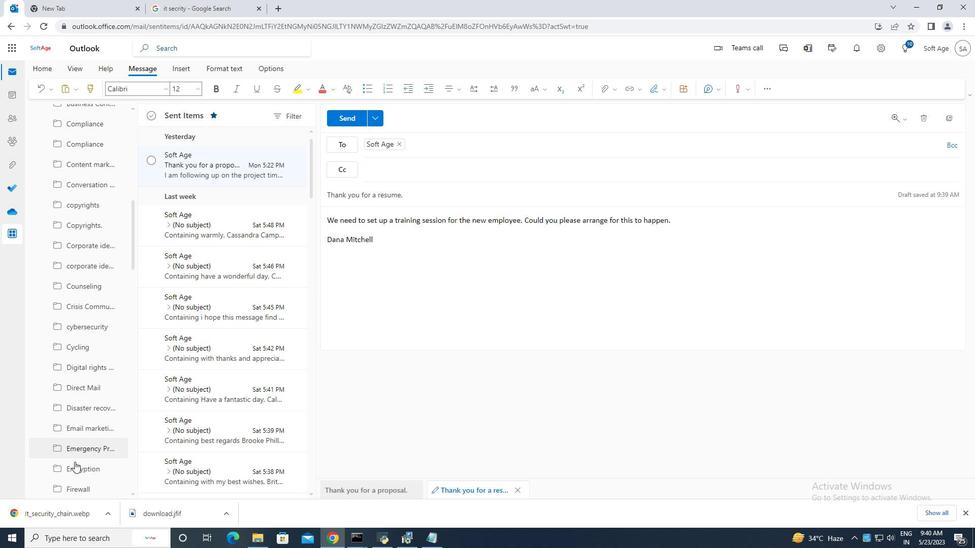 
Action: Mouse scrolled (76, 464) with delta (0, 0)
Screenshot: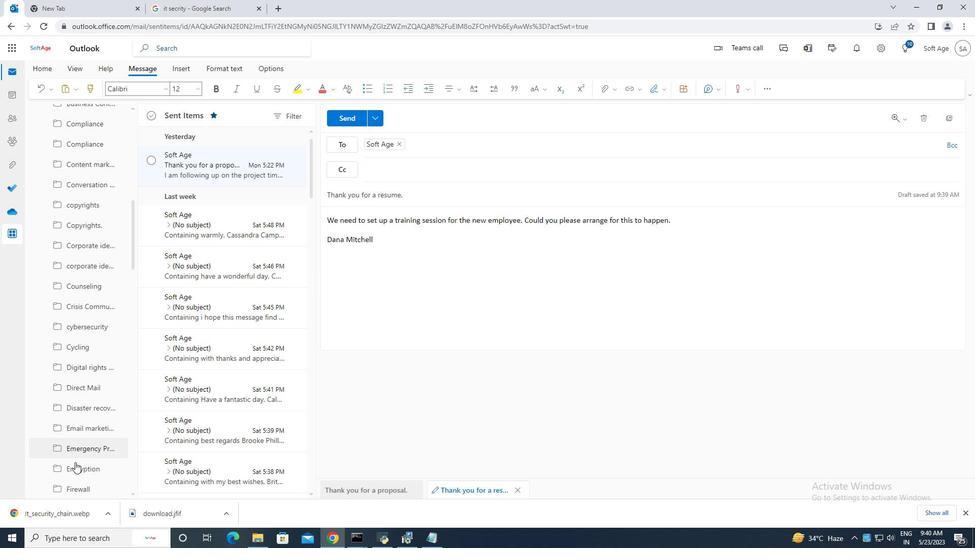 
Action: Mouse scrolled (76, 464) with delta (0, 0)
Screenshot: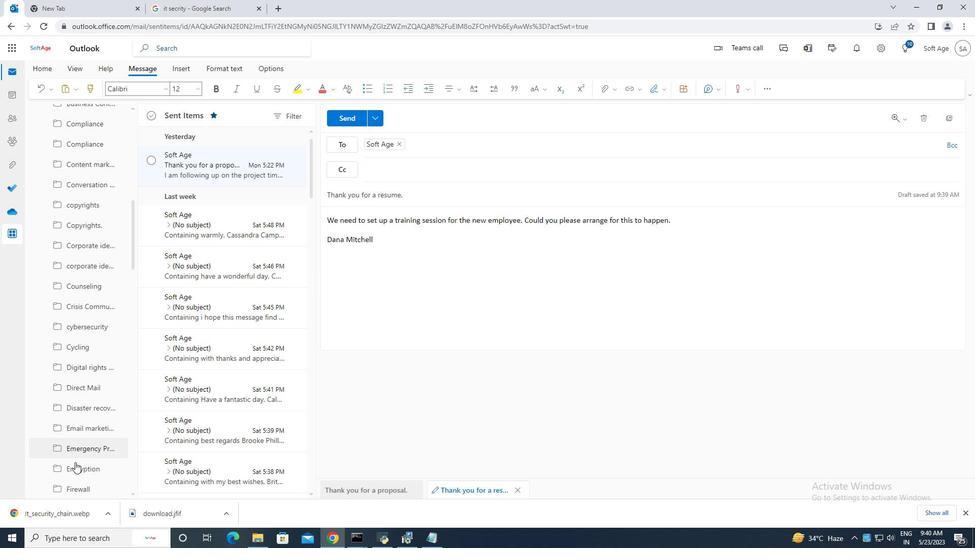 
Action: Mouse scrolled (76, 464) with delta (0, 0)
Screenshot: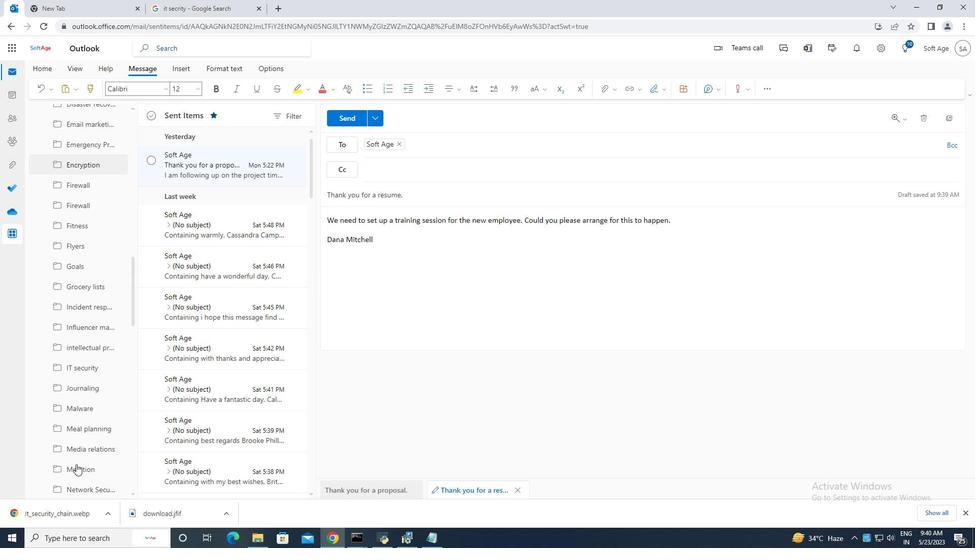 
Action: Mouse scrolled (76, 464) with delta (0, 0)
Screenshot: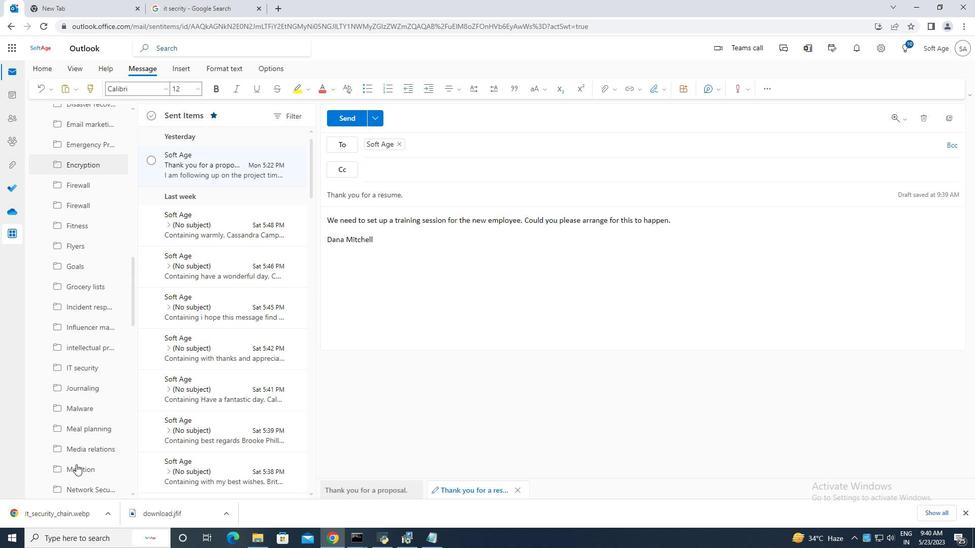 
Action: Mouse scrolled (76, 464) with delta (0, 0)
Screenshot: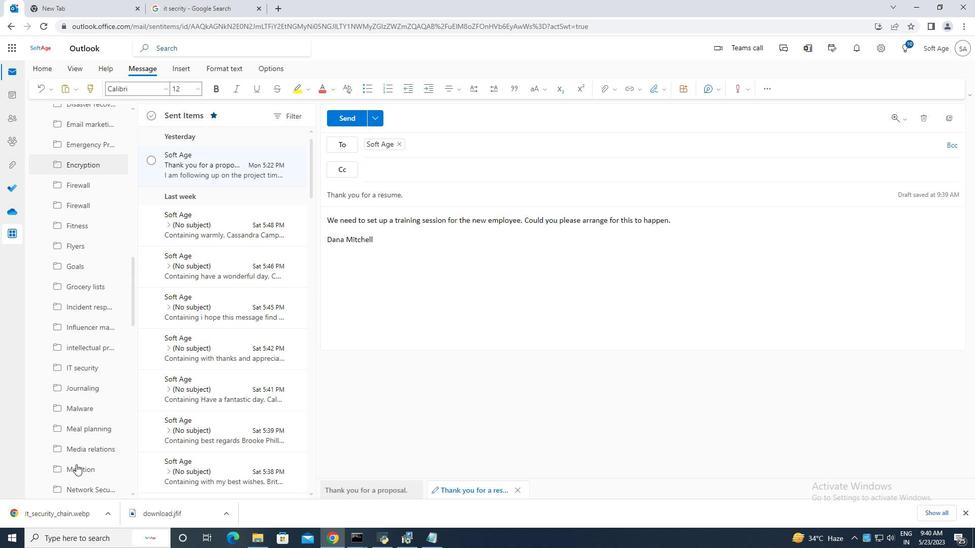
Action: Mouse scrolled (76, 464) with delta (0, 0)
Screenshot: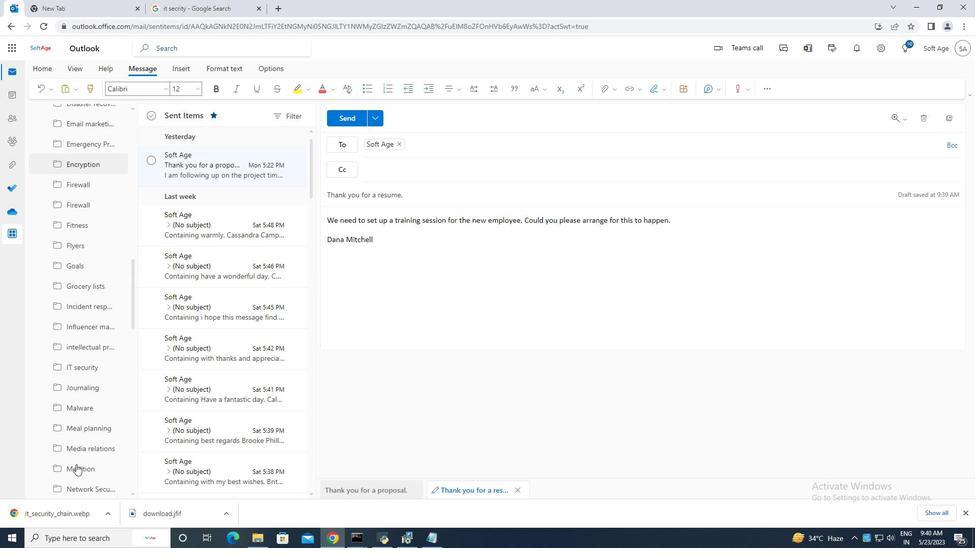 
Action: Mouse scrolled (76, 464) with delta (0, 0)
Screenshot: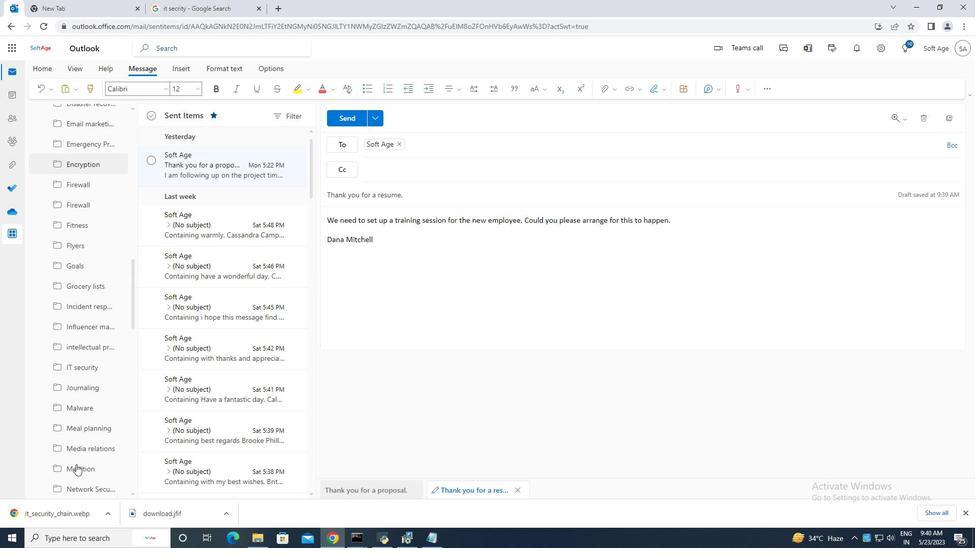 
Action: Mouse scrolled (76, 464) with delta (0, 0)
Screenshot: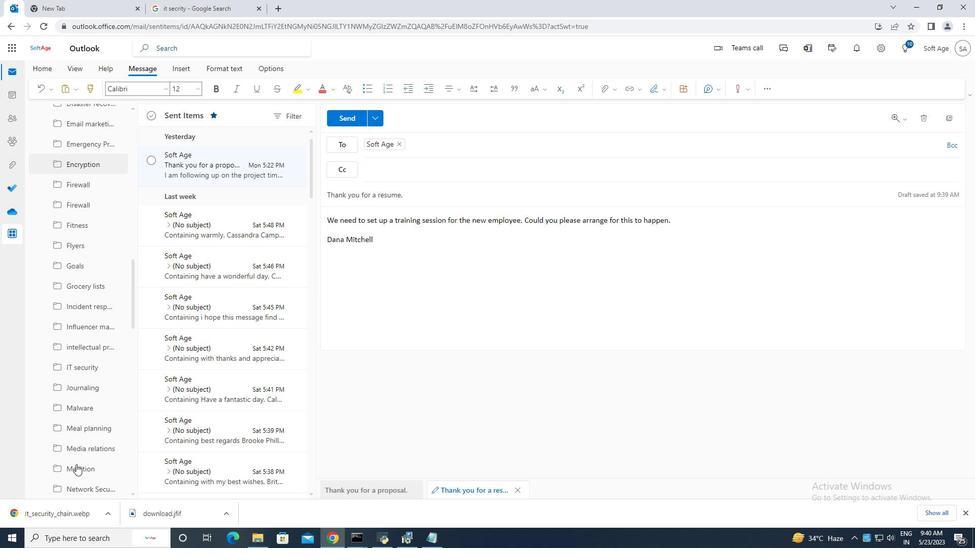 
Action: Mouse scrolled (76, 464) with delta (0, 0)
Screenshot: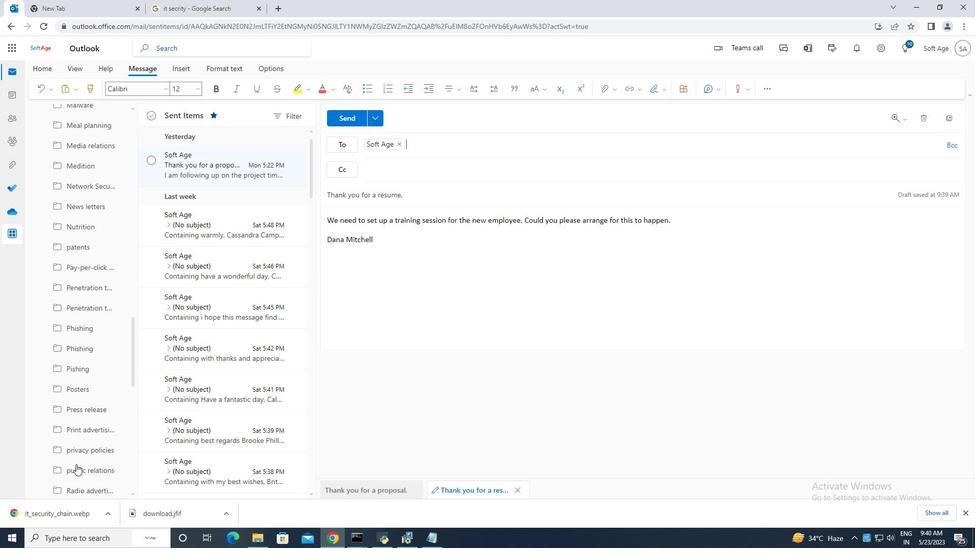 
Action: Mouse scrolled (76, 464) with delta (0, 0)
Screenshot: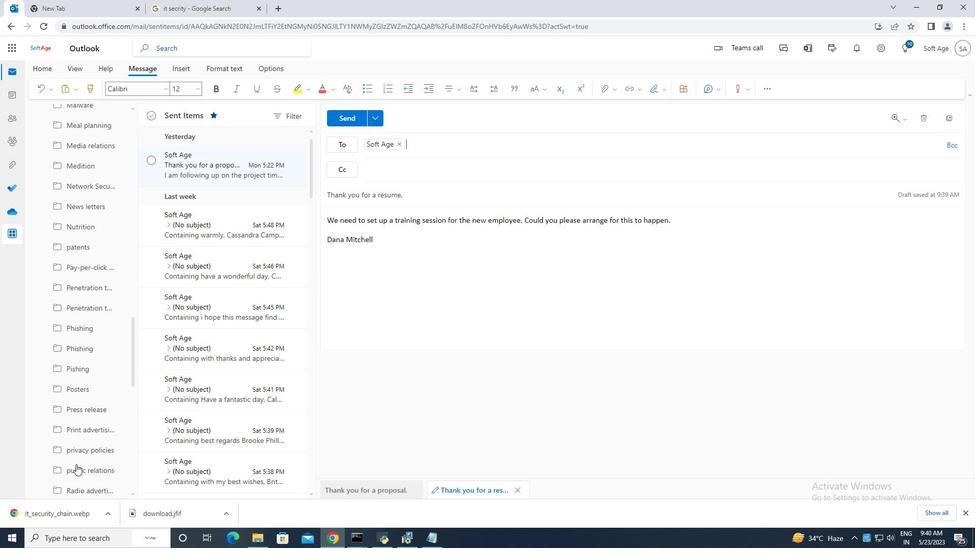 
Action: Mouse scrolled (76, 464) with delta (0, 0)
Screenshot: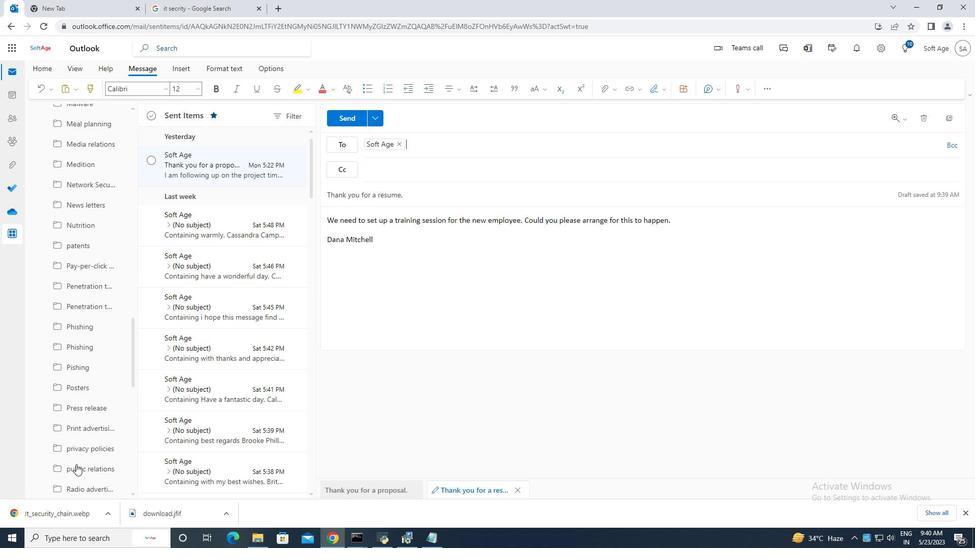 
Action: Mouse scrolled (76, 464) with delta (0, 0)
Screenshot: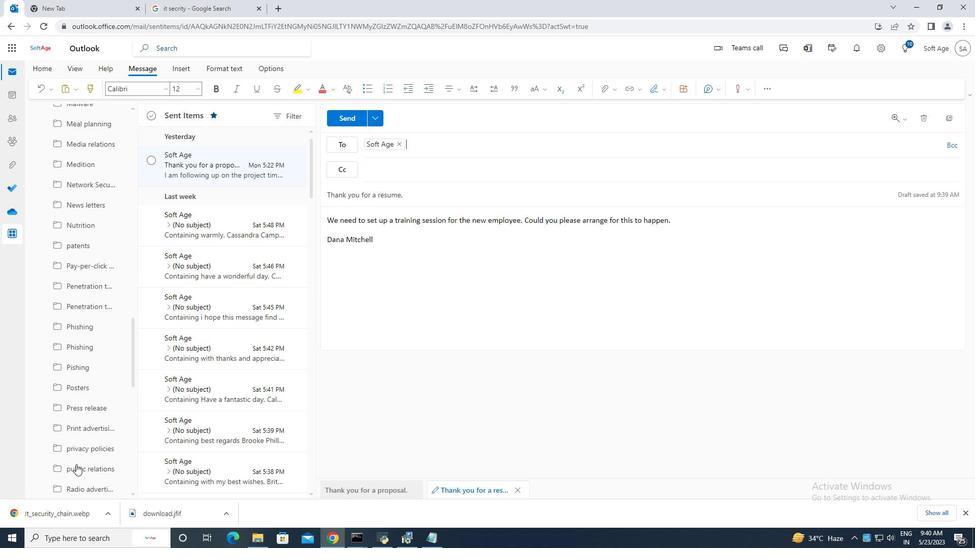 
Action: Mouse scrolled (76, 464) with delta (0, 0)
Screenshot: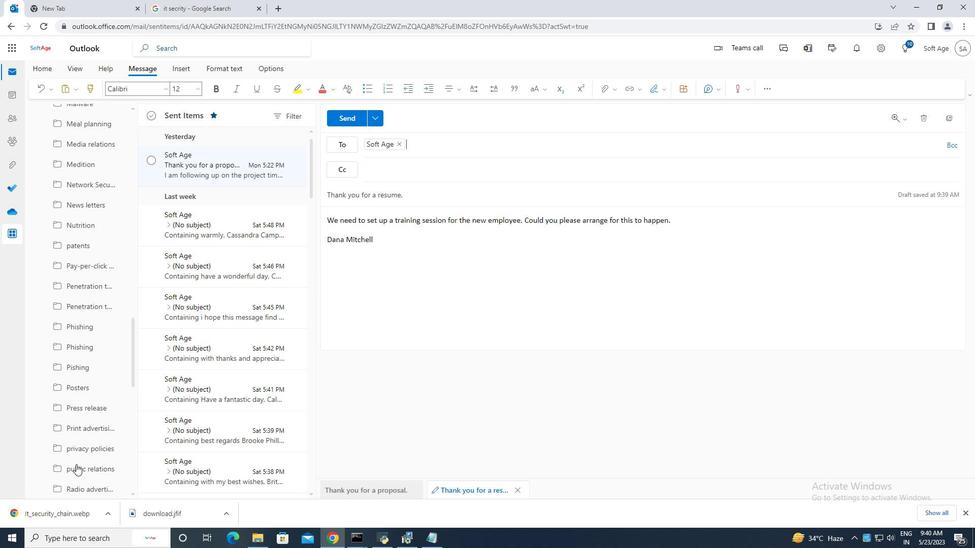 
Action: Mouse scrolled (76, 464) with delta (0, 0)
Screenshot: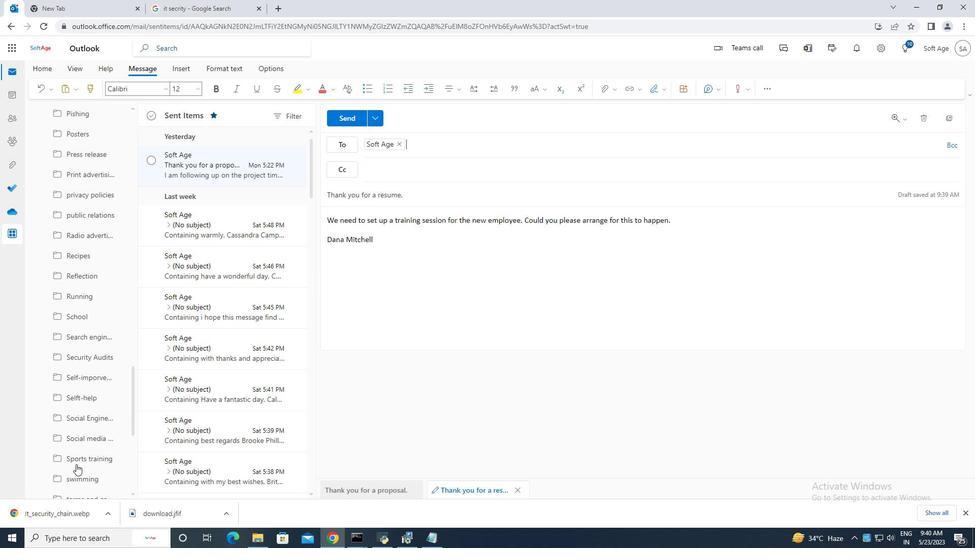 
Action: Mouse scrolled (76, 464) with delta (0, 0)
Screenshot: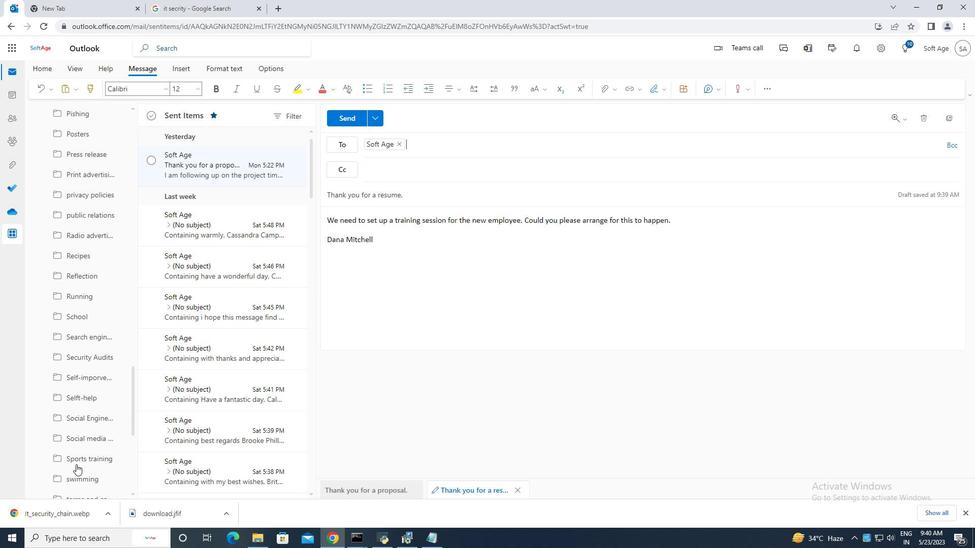 
Action: Mouse scrolled (76, 464) with delta (0, 0)
Screenshot: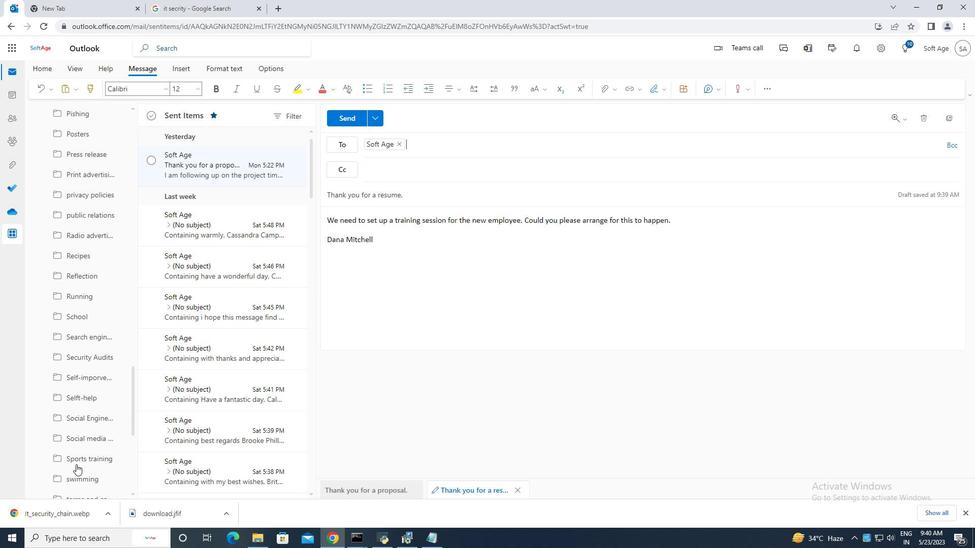 
Action: Mouse scrolled (76, 464) with delta (0, 0)
Screenshot: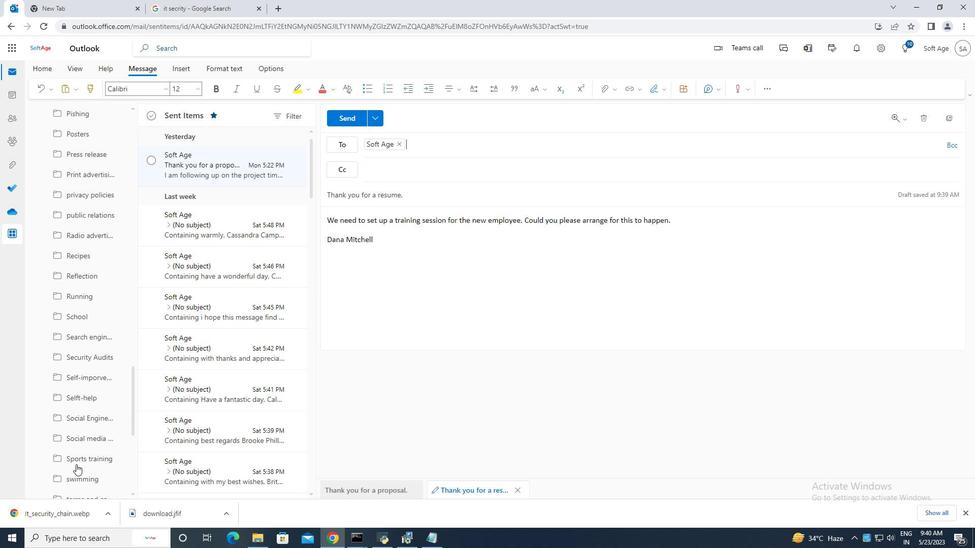 
Action: Mouse scrolled (76, 464) with delta (0, 0)
Screenshot: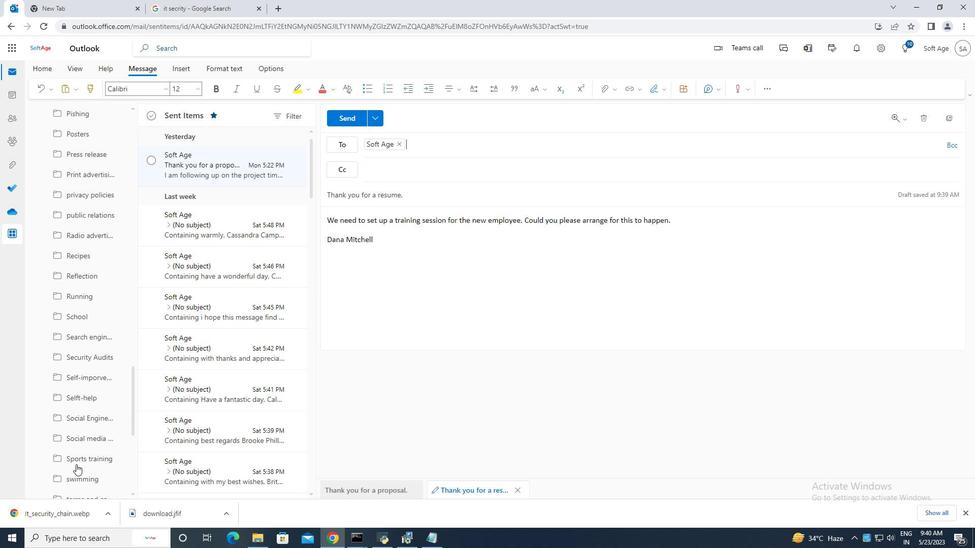 
Action: Mouse moved to (76, 464)
Screenshot: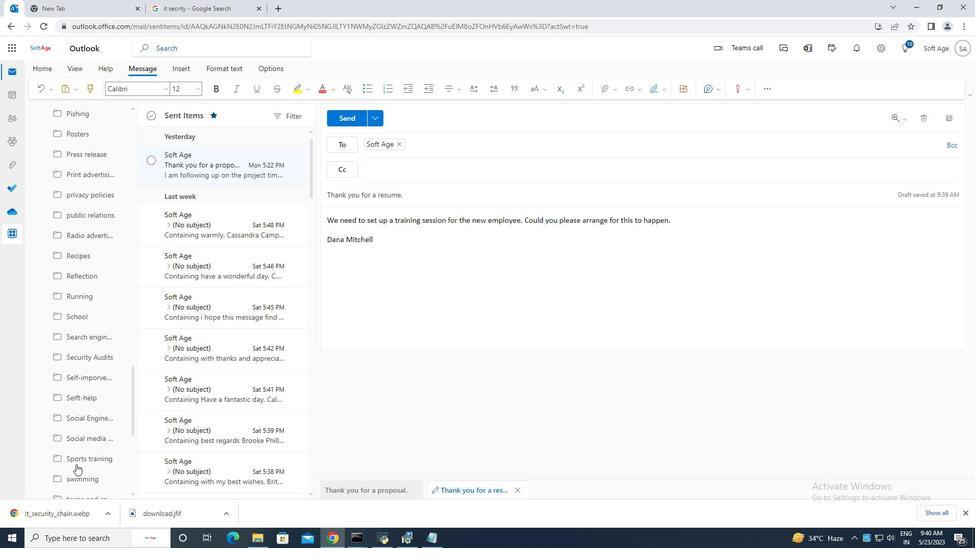 
Action: Mouse scrolled (76, 464) with delta (0, 0)
Screenshot: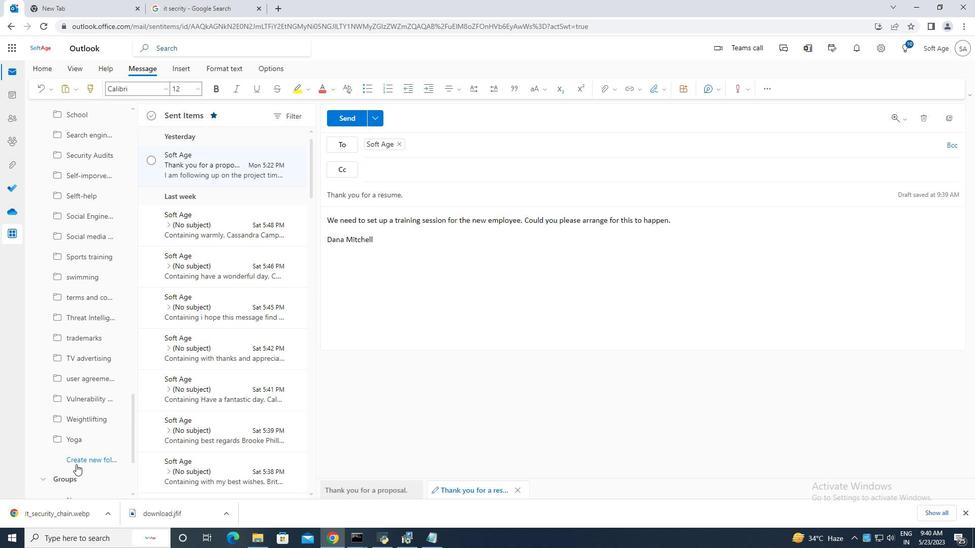 
Action: Mouse scrolled (76, 464) with delta (0, 0)
Screenshot: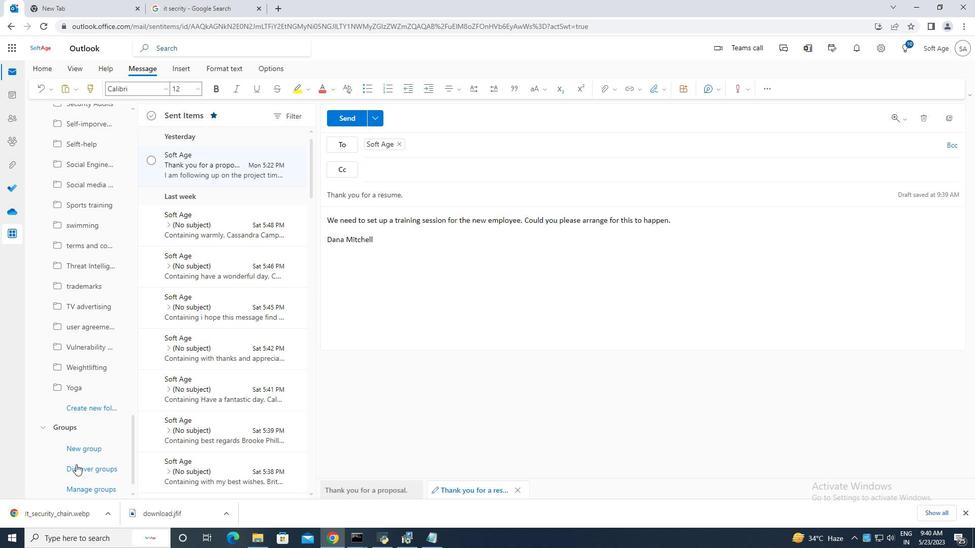 
Action: Mouse scrolled (76, 464) with delta (0, 0)
Screenshot: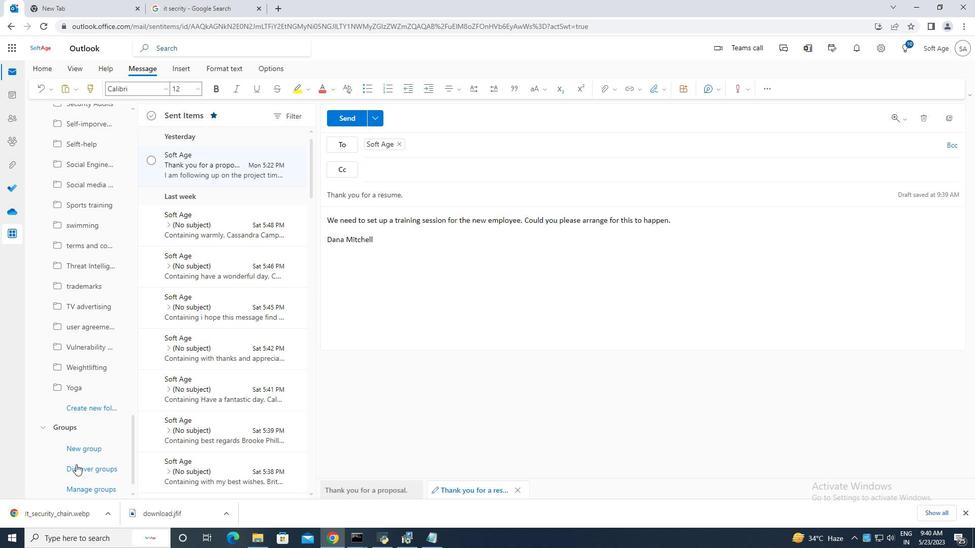 
Action: Mouse scrolled (76, 464) with delta (0, 0)
Screenshot: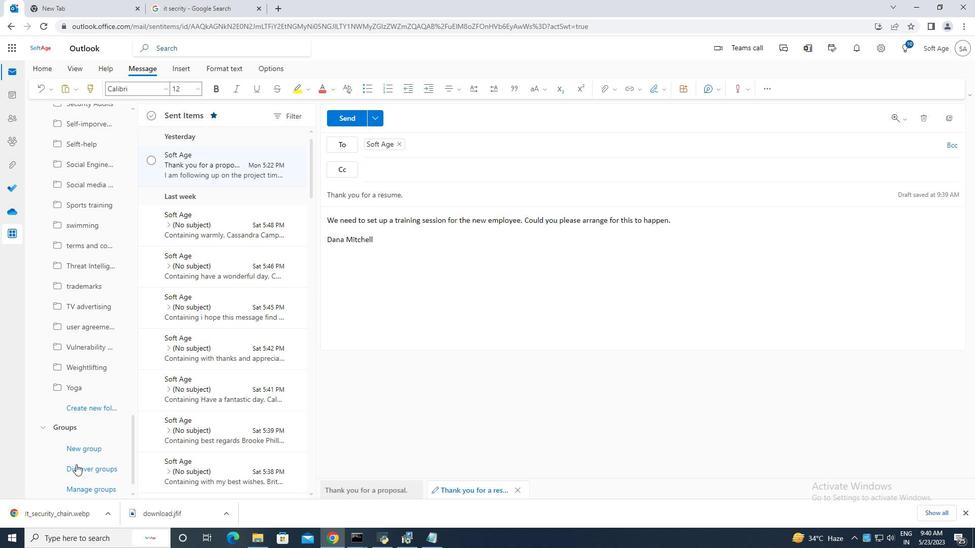 
Action: Mouse scrolled (76, 464) with delta (0, 0)
Screenshot: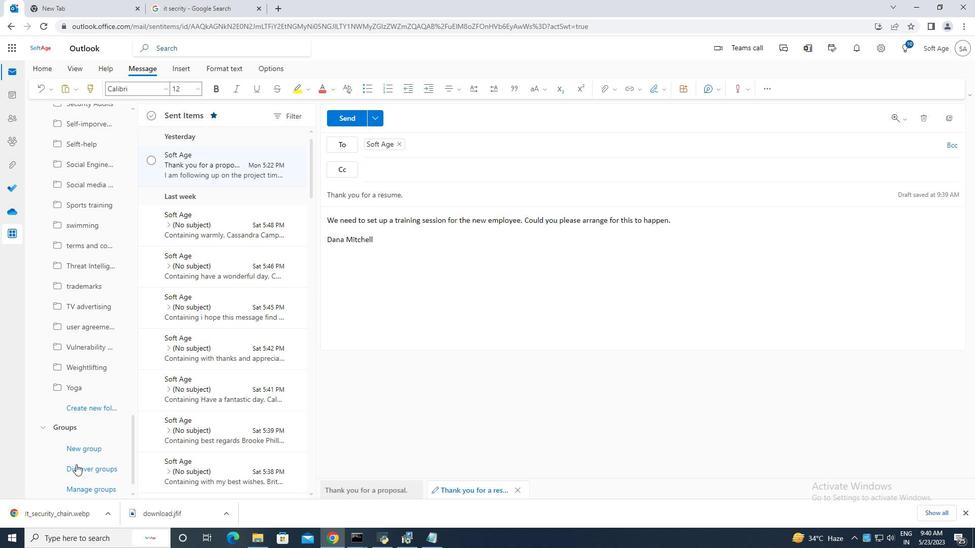 
Action: Mouse scrolled (76, 464) with delta (0, 0)
Screenshot: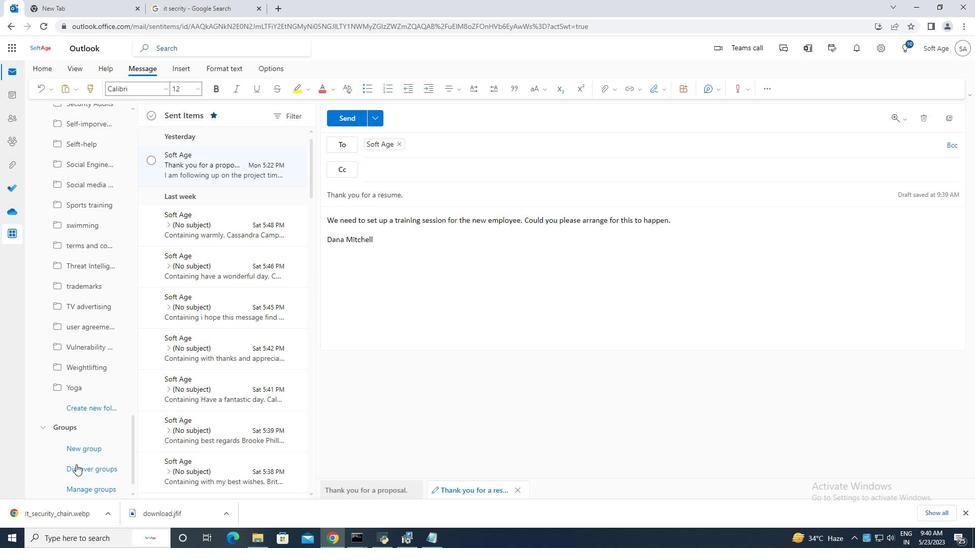 
Action: Mouse scrolled (76, 464) with delta (0, 0)
Screenshot: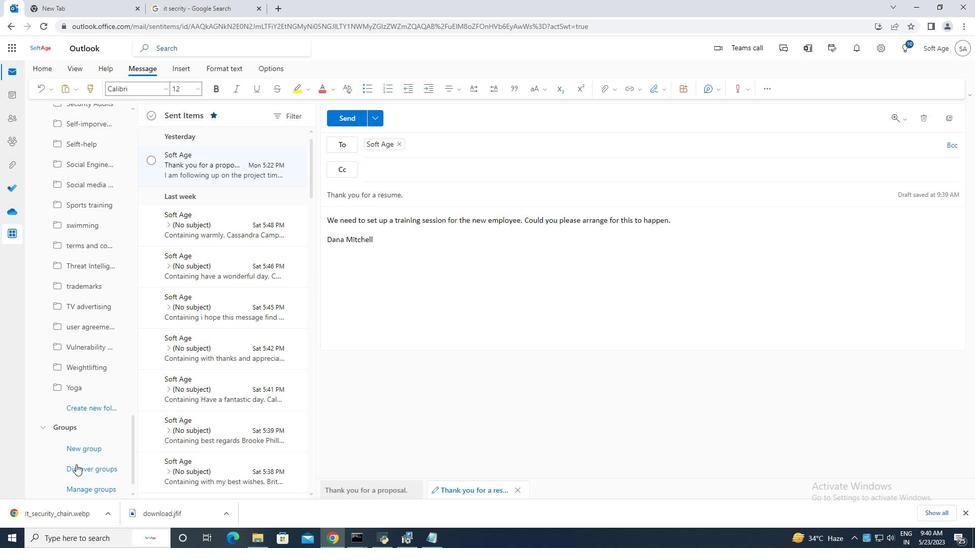 
Action: Mouse moved to (92, 396)
Screenshot: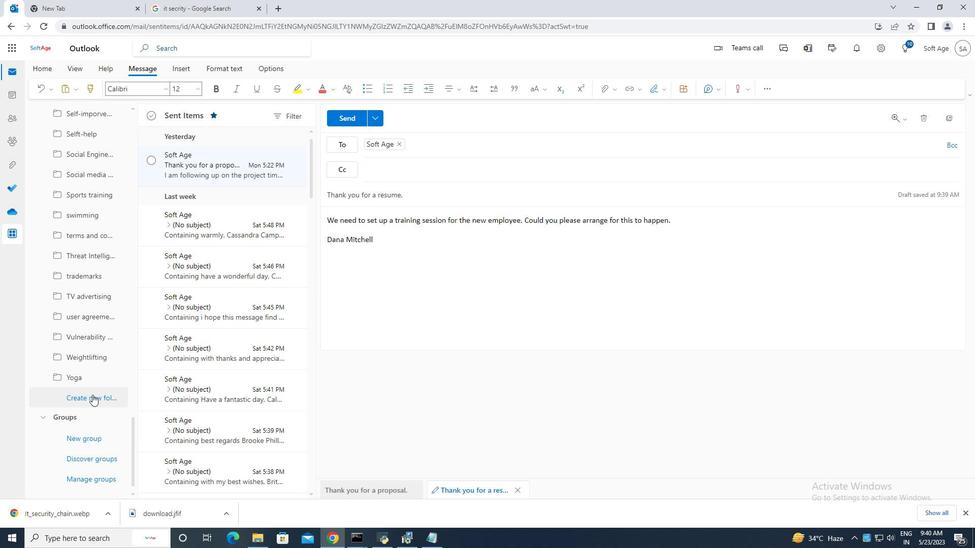 
Action: Mouse pressed left at (92, 396)
Screenshot: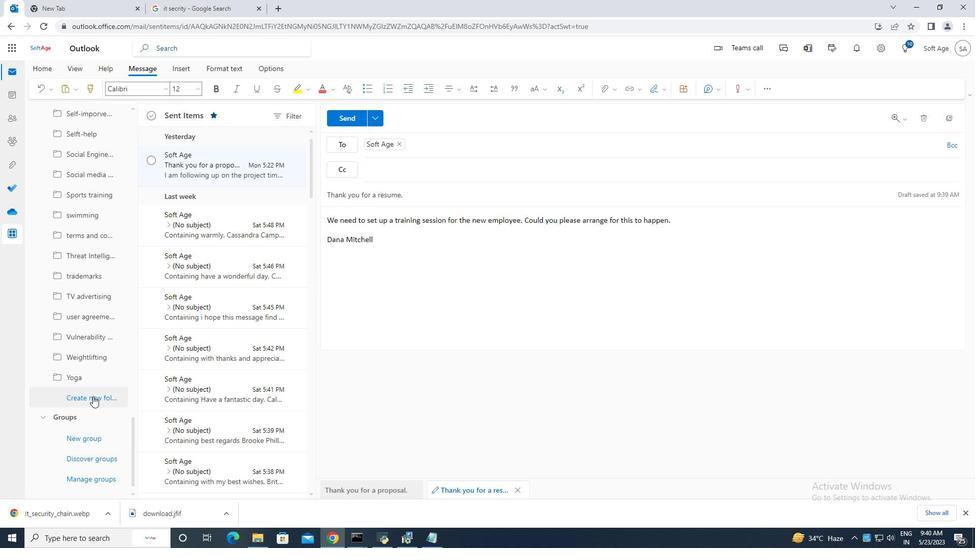 
Action: Mouse moved to (89, 398)
Screenshot: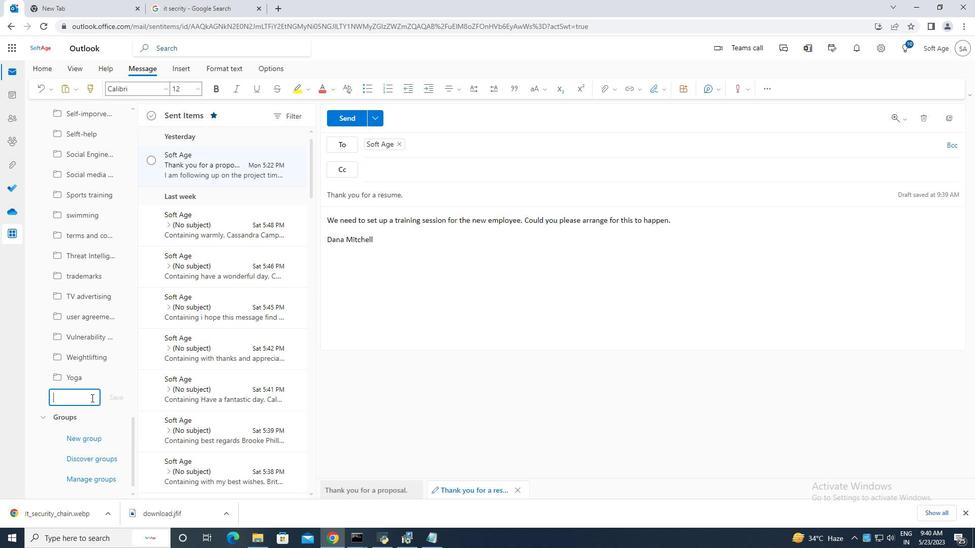 
Action: Mouse pressed left at (89, 398)
Screenshot: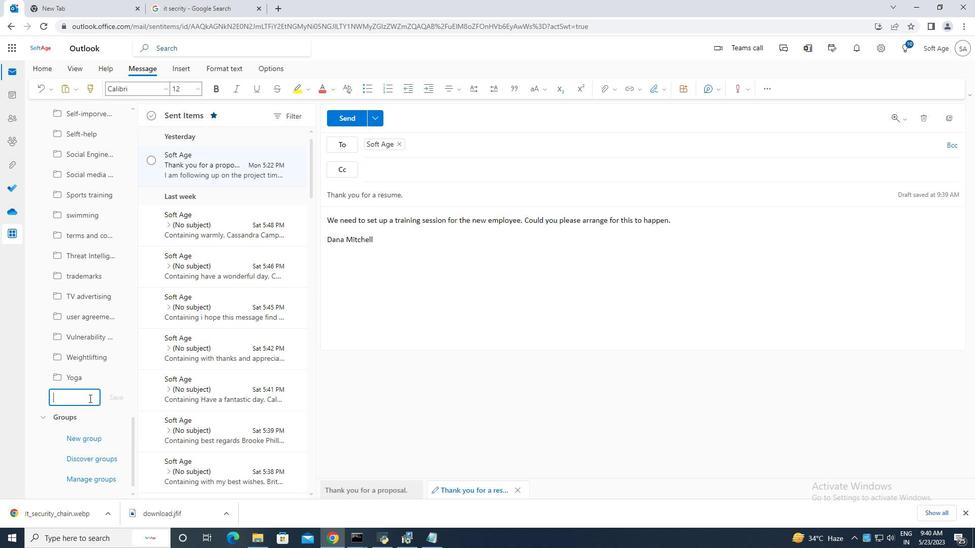 
Action: Mouse moved to (59, 391)
Screenshot: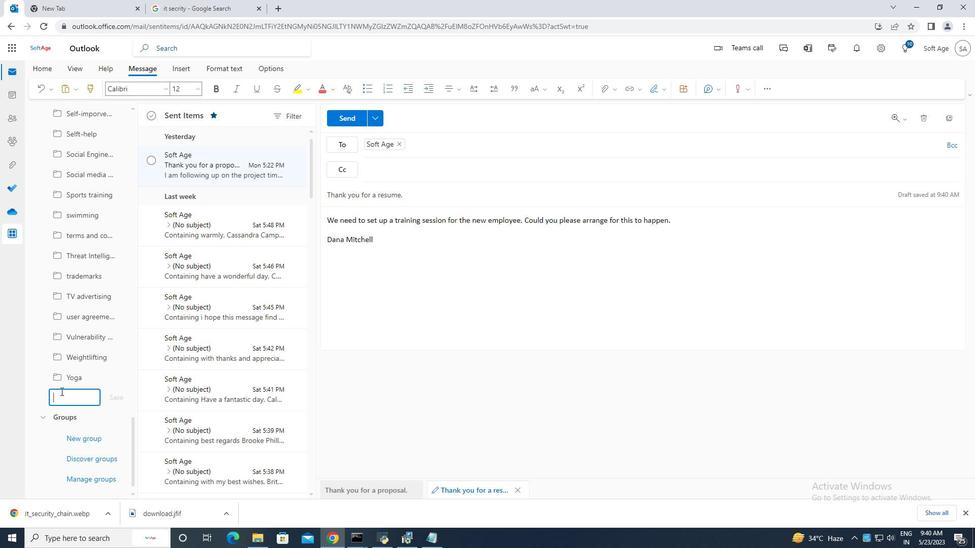 
Action: Key pressed <Key.caps_lock>L<Key.caps_lock>anding<Key.space>pages
Screenshot: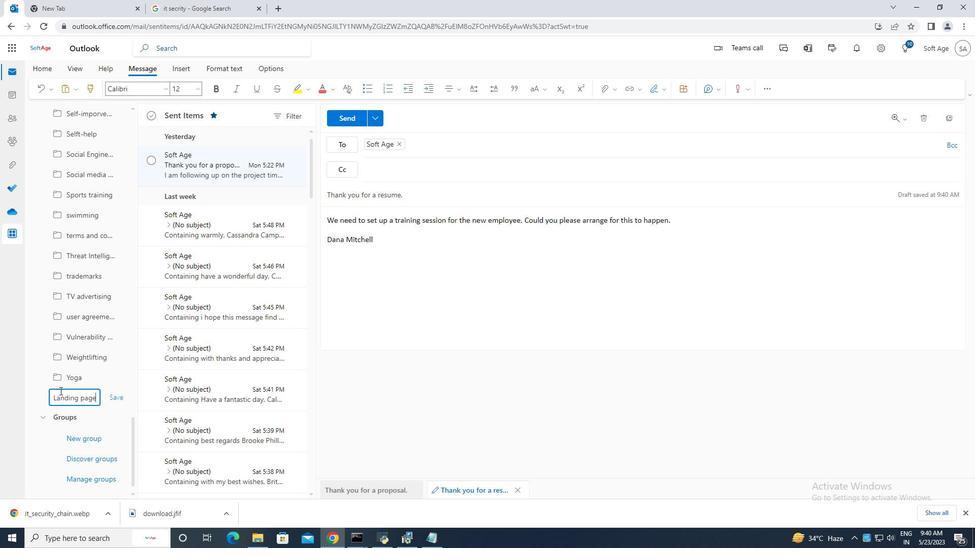 
Action: Mouse moved to (112, 397)
Screenshot: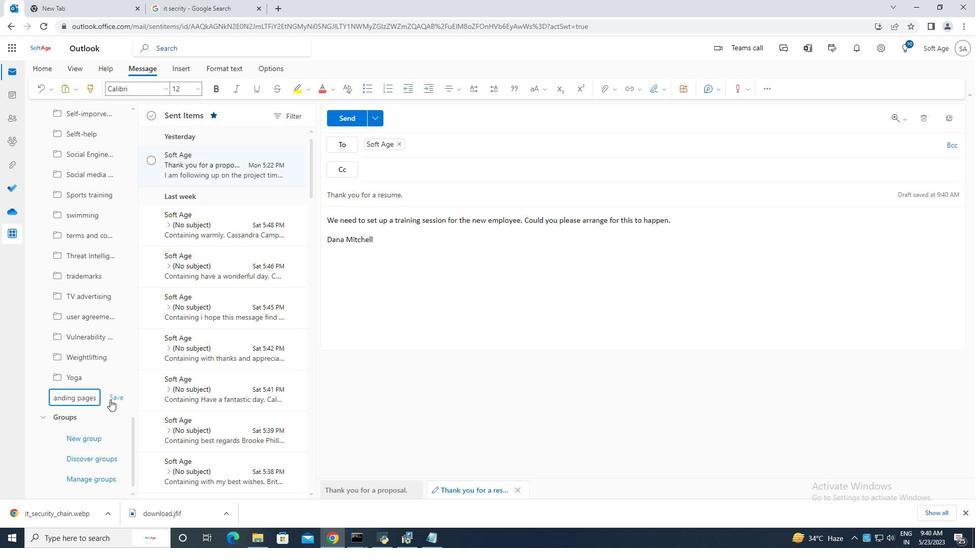 
Action: Mouse pressed left at (112, 397)
Screenshot: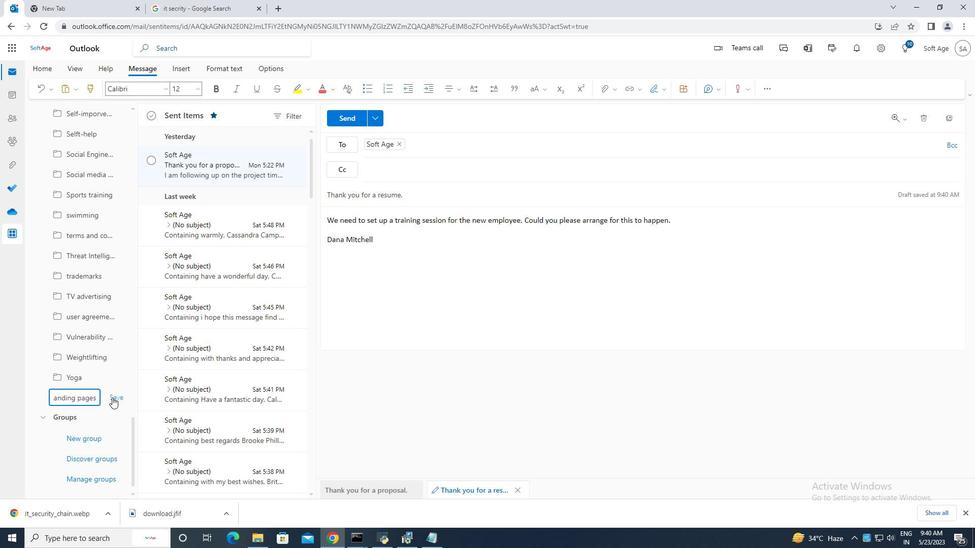 
Action: Mouse moved to (355, 148)
Screenshot: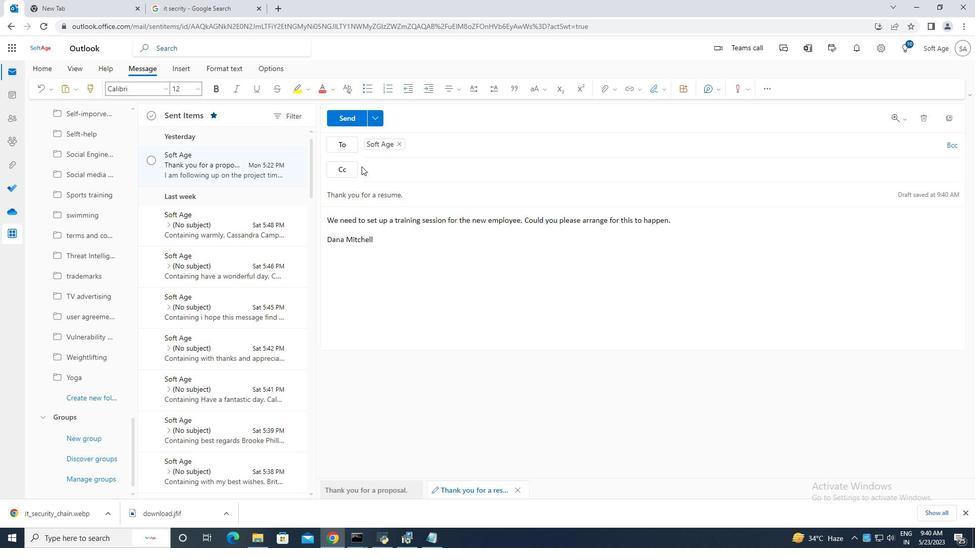 
Action: Mouse scrolled (355, 149) with delta (0, 0)
Screenshot: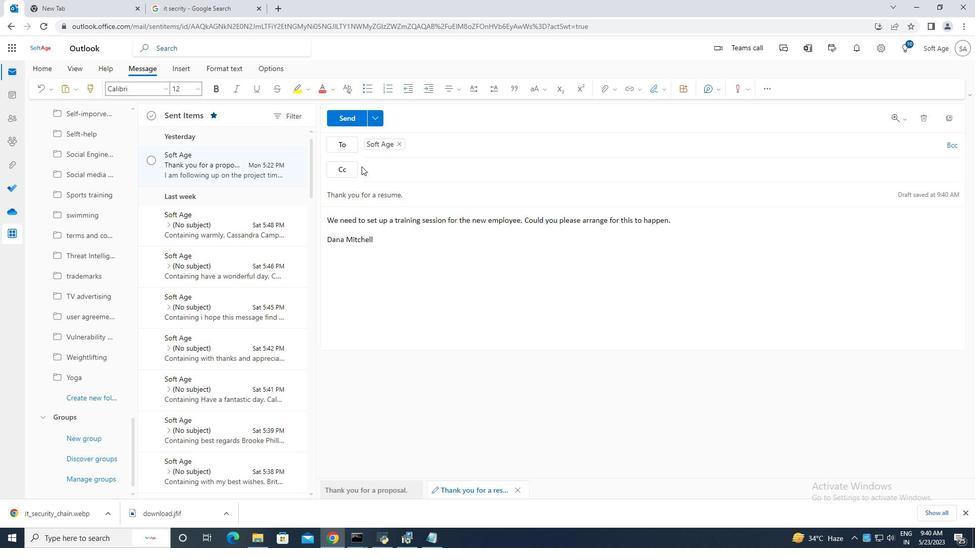 
Action: Mouse moved to (349, 117)
Screenshot: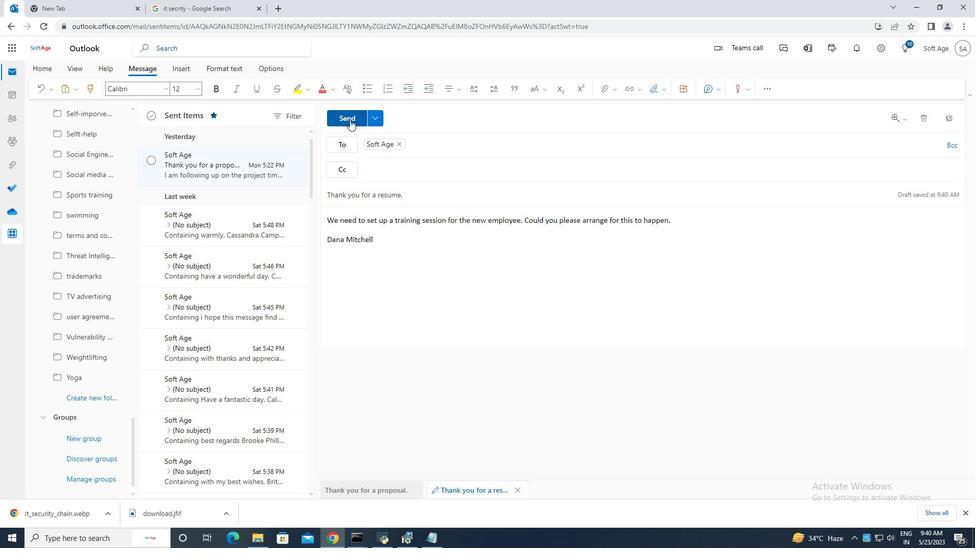 
Action: Mouse pressed left at (349, 117)
Screenshot: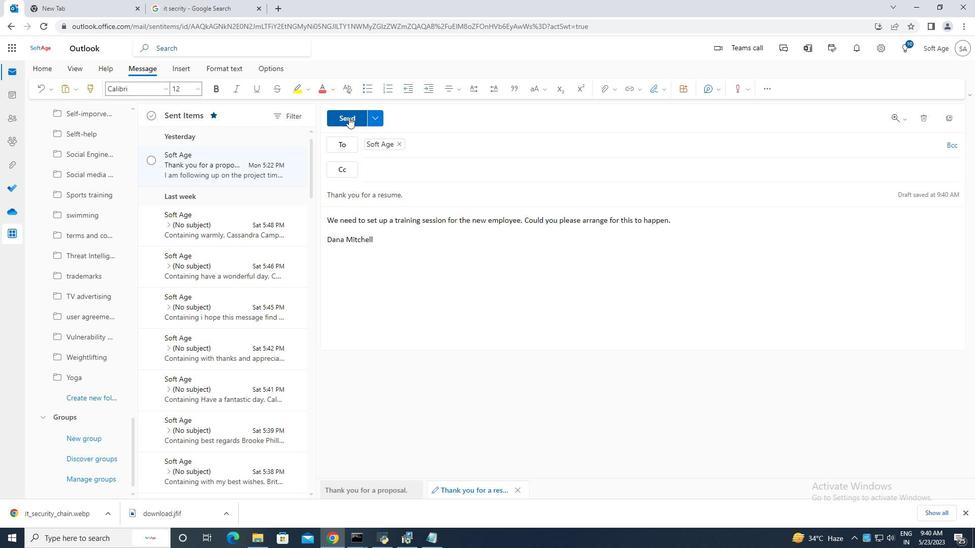 
Action: Mouse moved to (193, 182)
Screenshot: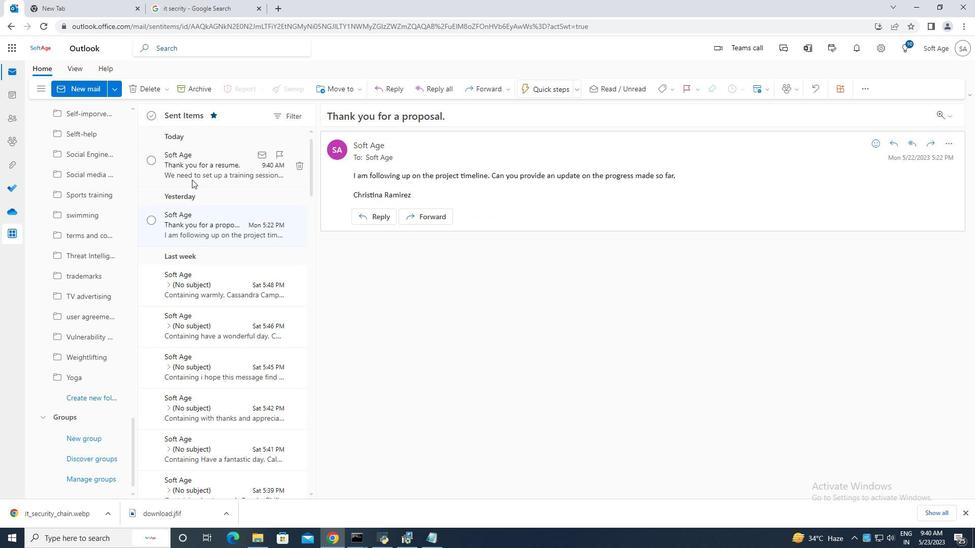 
Action: Mouse scrolled (193, 182) with delta (0, 0)
Screenshot: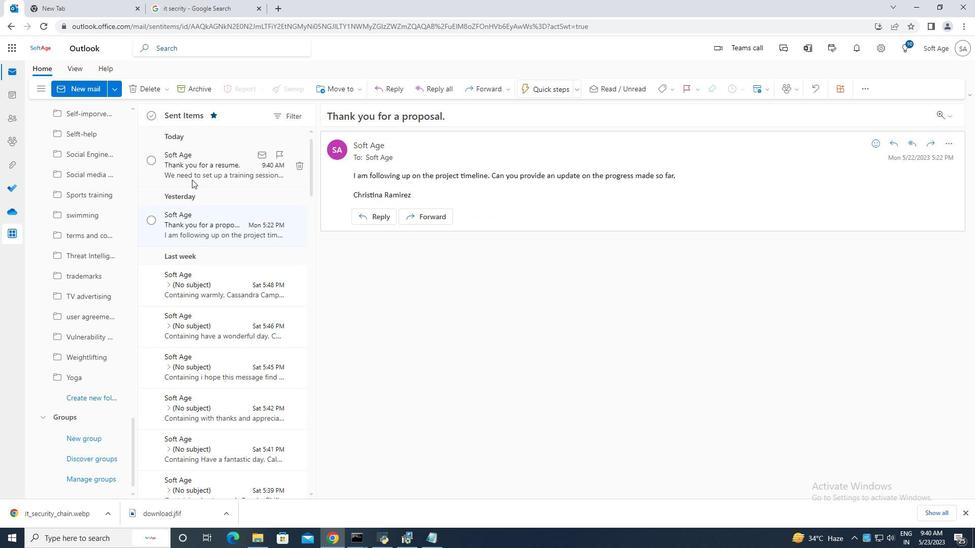 
Action: Mouse scrolled (193, 182) with delta (0, 0)
Screenshot: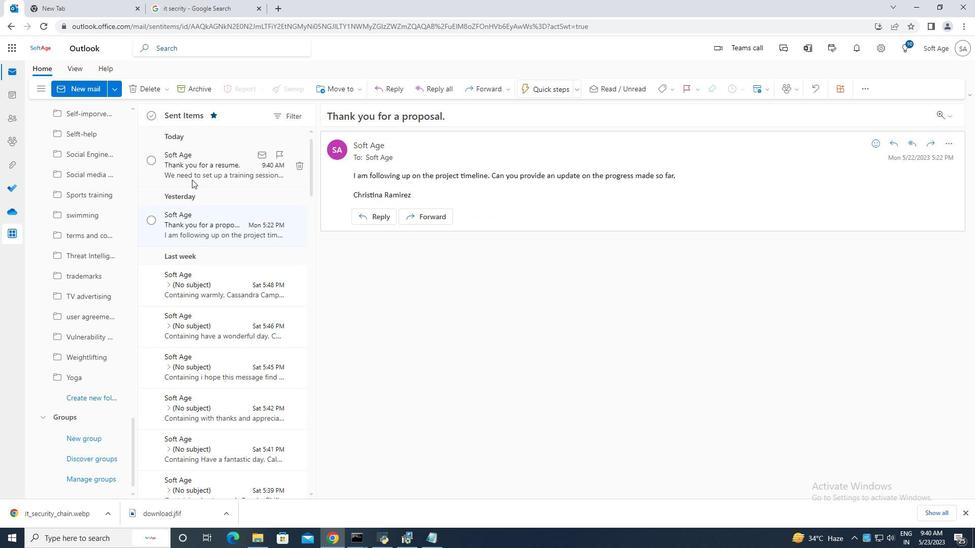 
Action: Mouse scrolled (193, 182) with delta (0, 0)
Screenshot: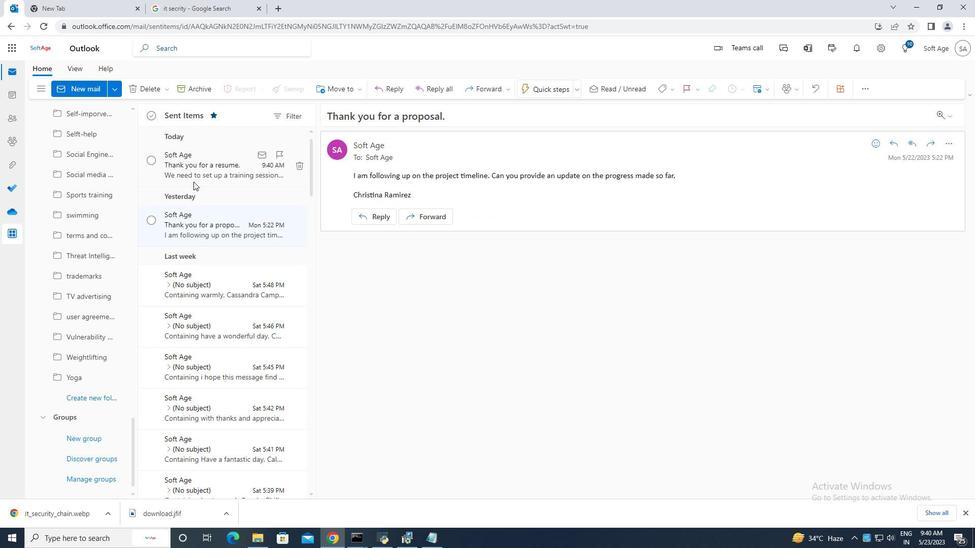 
Action: Mouse moved to (192, 182)
Screenshot: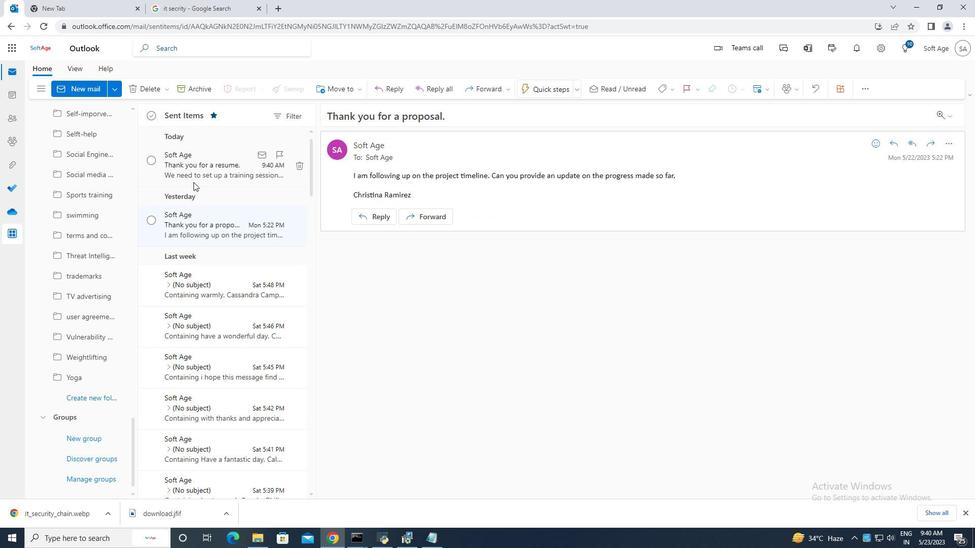 
Action: Mouse scrolled (192, 182) with delta (0, 0)
Screenshot: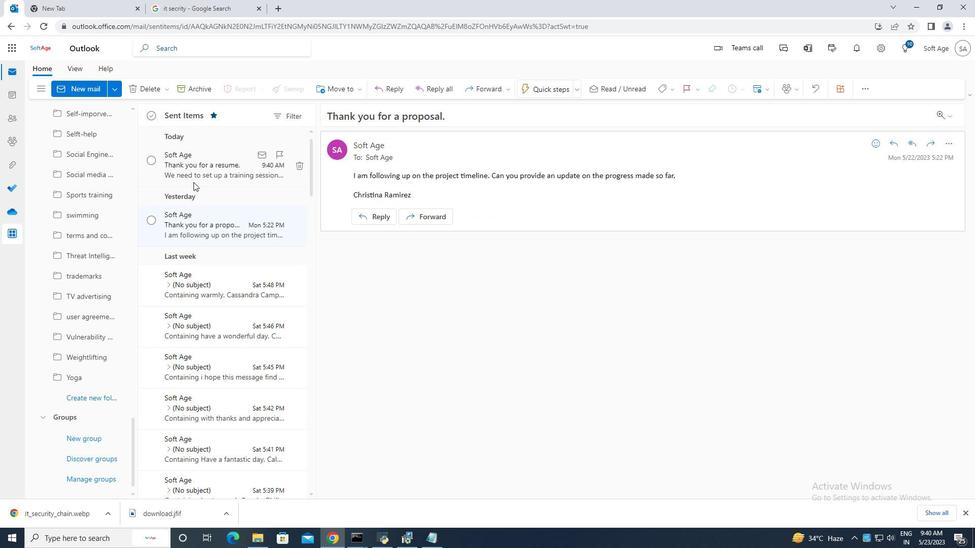 
Action: Mouse moved to (152, 161)
Screenshot: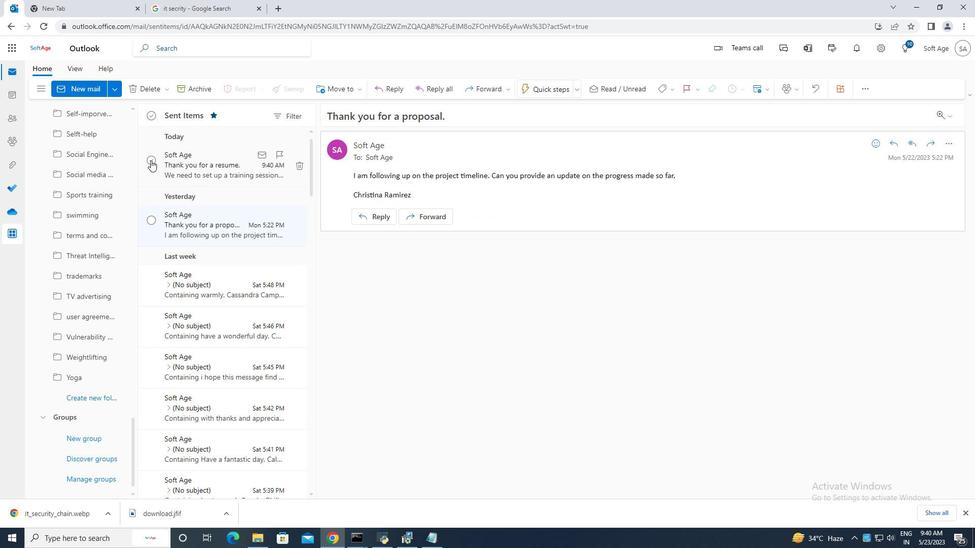 
Action: Mouse pressed left at (152, 161)
Screenshot: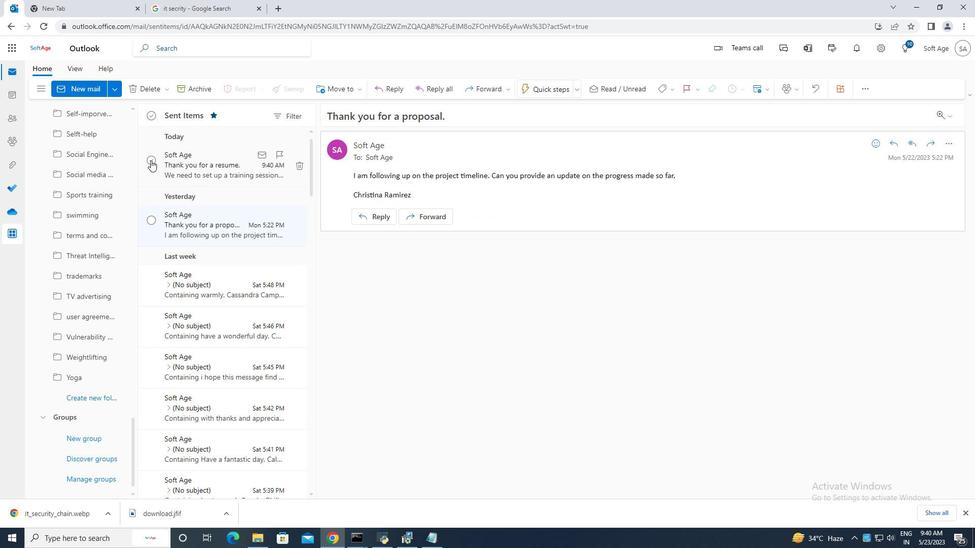 
Action: Mouse moved to (348, 88)
Screenshot: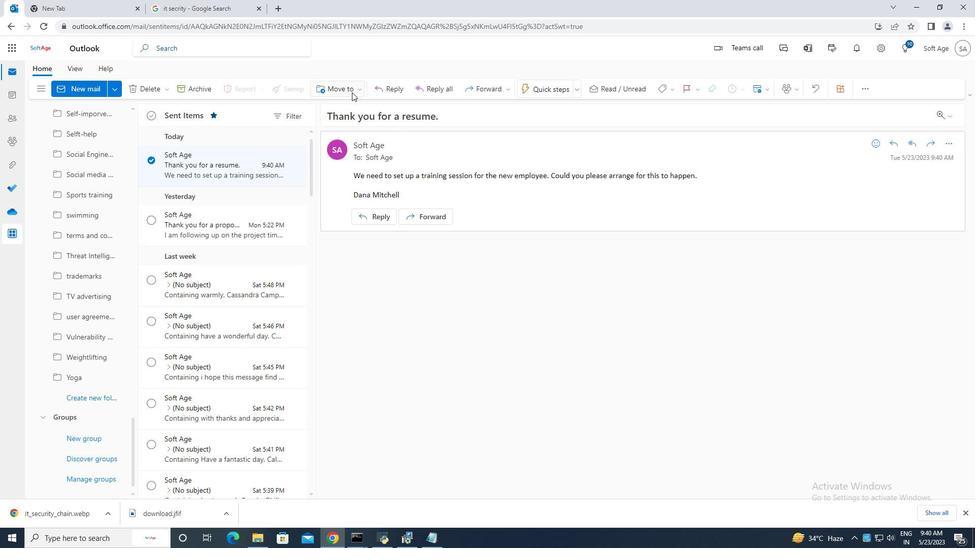 
Action: Mouse pressed left at (348, 88)
Screenshot: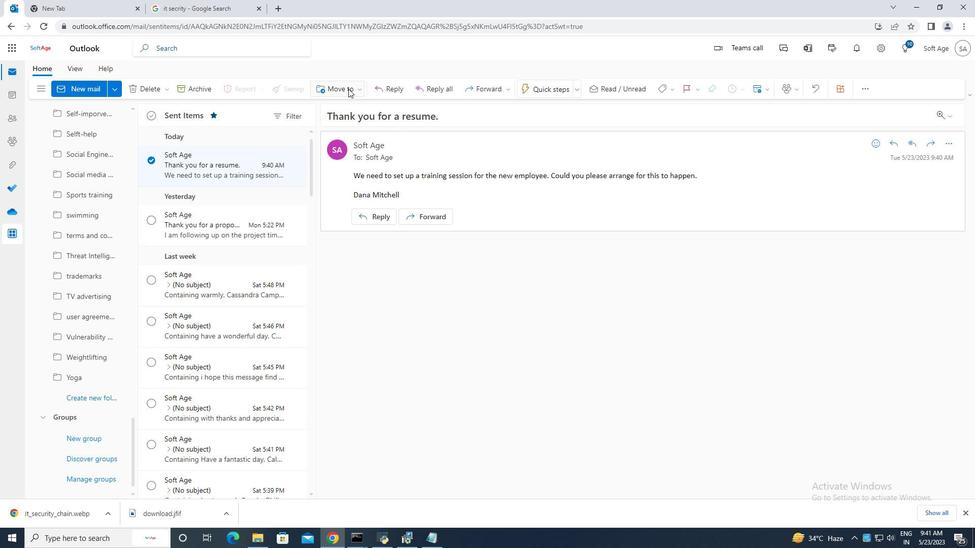 
Action: Mouse moved to (363, 109)
Screenshot: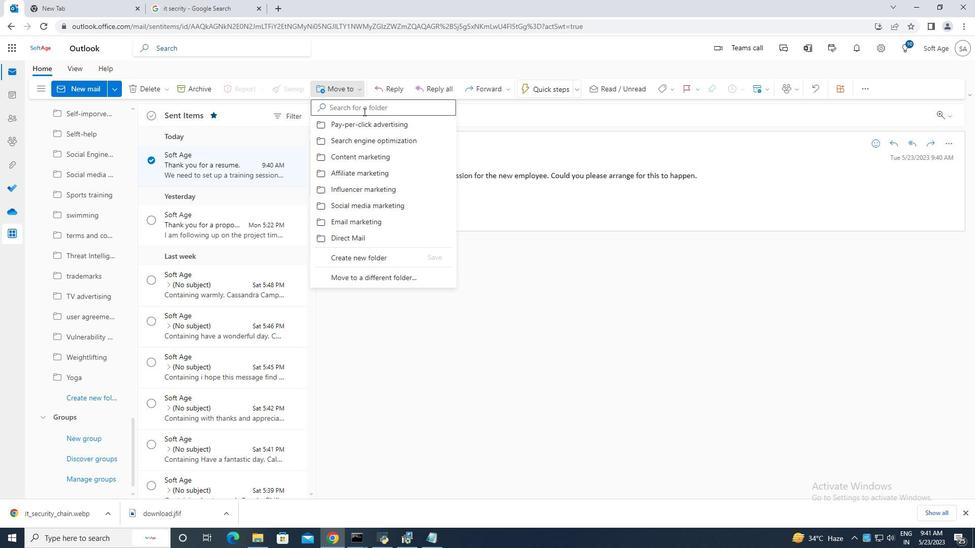 
Action: Mouse pressed left at (363, 109)
Screenshot: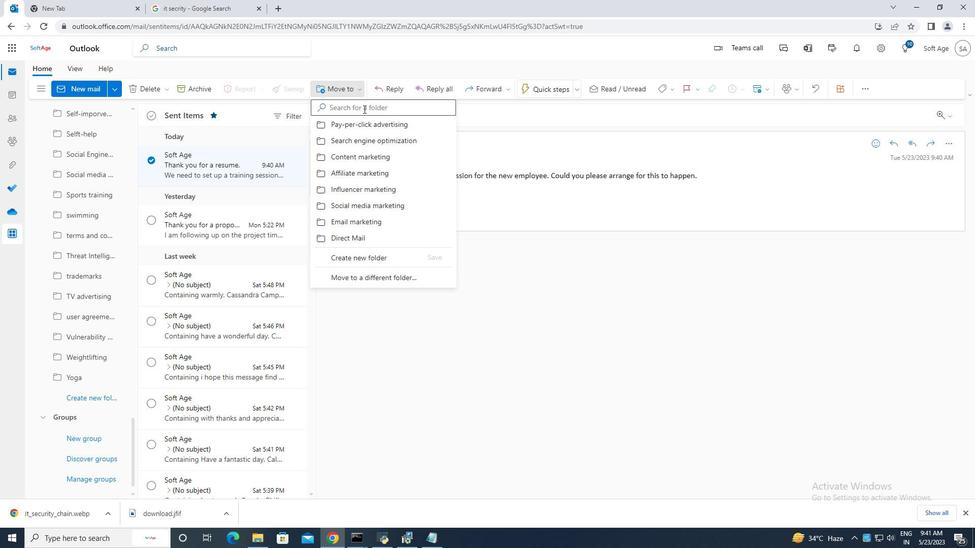 
Action: Key pressed landing
Screenshot: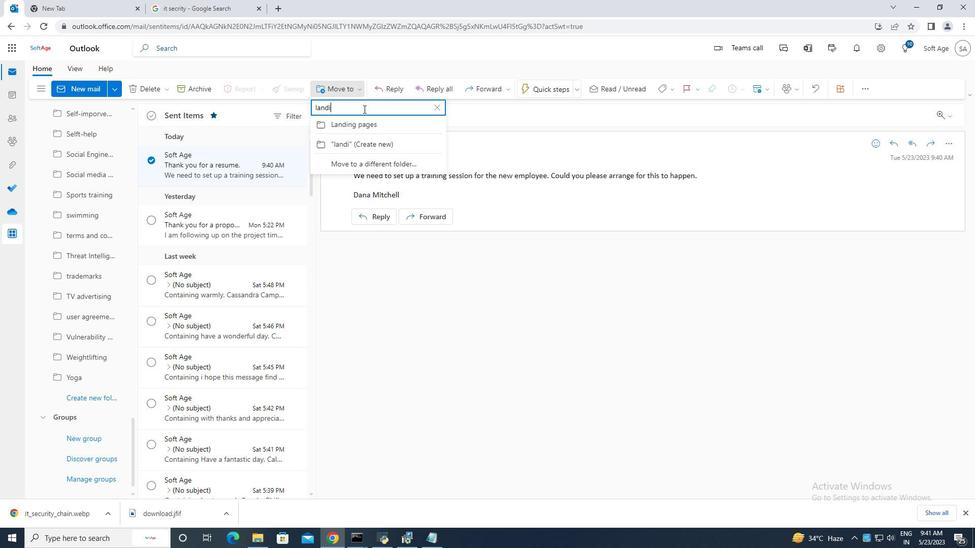 
Action: Mouse moved to (365, 122)
Screenshot: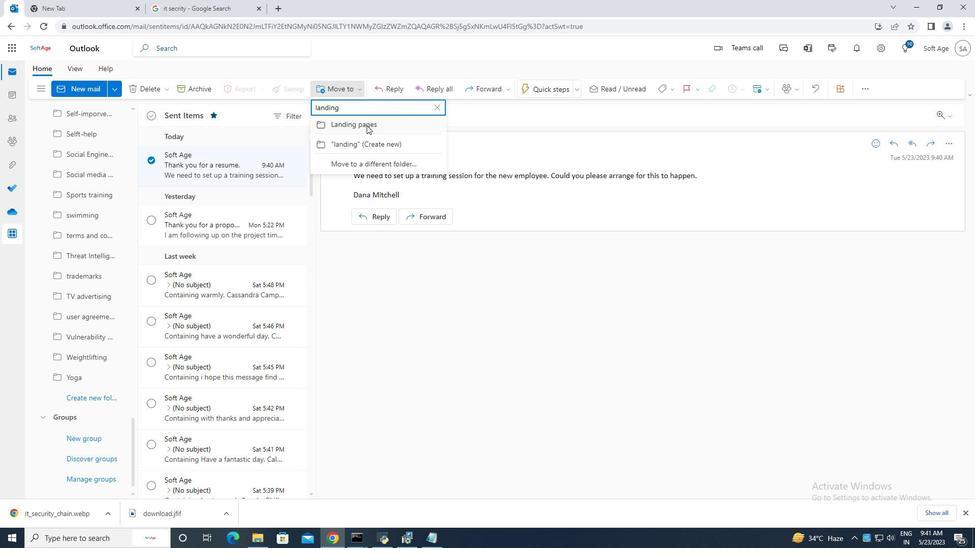 
Action: Mouse pressed left at (365, 122)
Screenshot: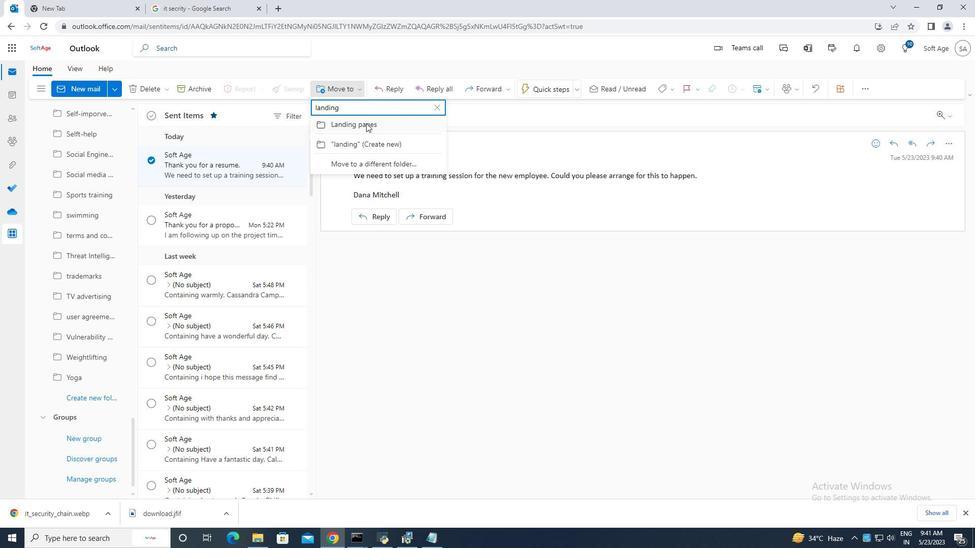 
Action: Mouse moved to (425, 277)
Screenshot: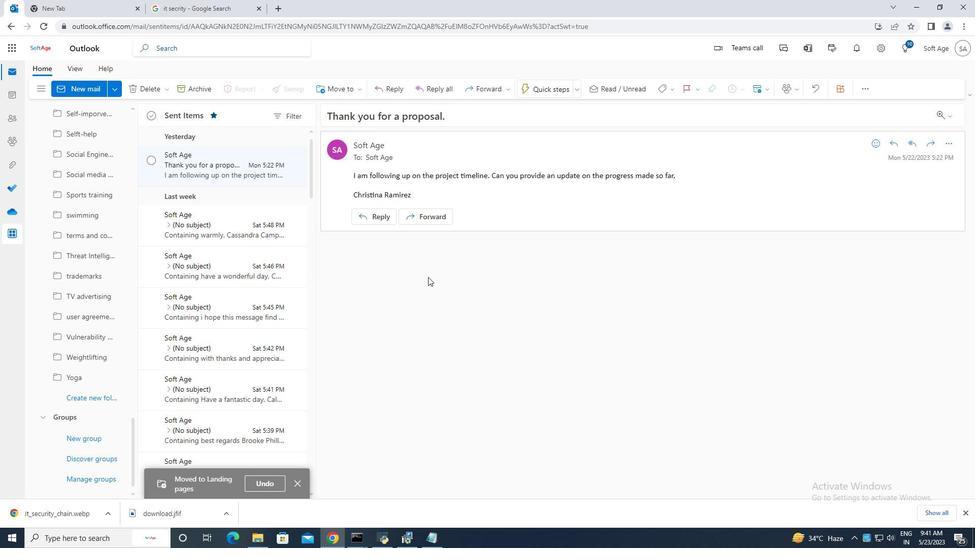 
